 Task: Look for space in Bramhall, United Kingdom from 5th July, 2023 to 15th July, 2023 for 9 adults in price range Rs.15000 to Rs.25000. Place can be entire place with 5 bedrooms having 5 beds and 5 bathrooms. Property type can be house, flat, guest house. Booking option can be shelf check-in. Required host language is English.
Action: Mouse moved to (339, 99)
Screenshot: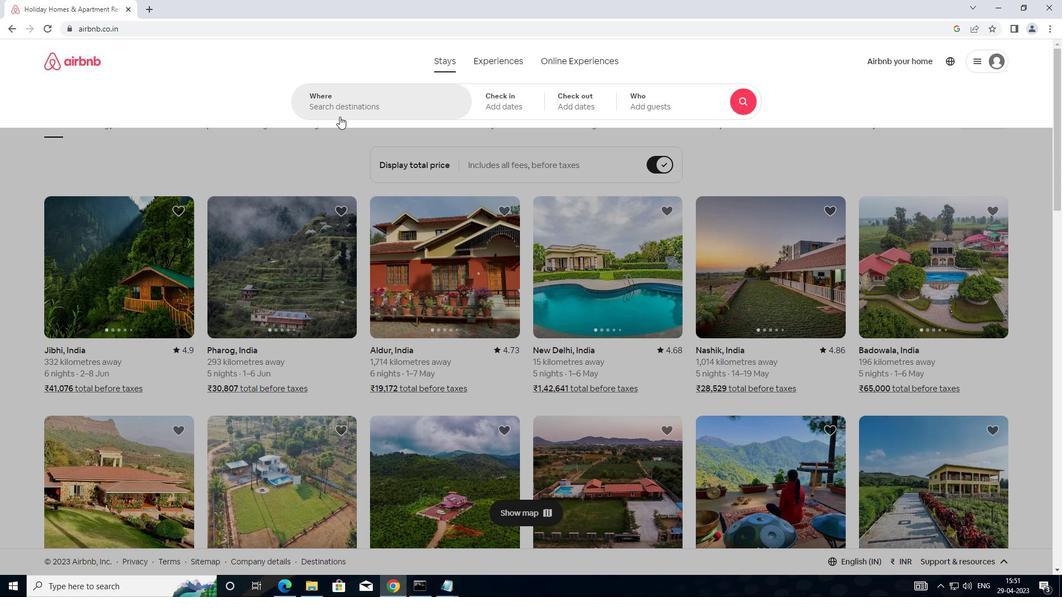 
Action: Mouse pressed left at (339, 99)
Screenshot: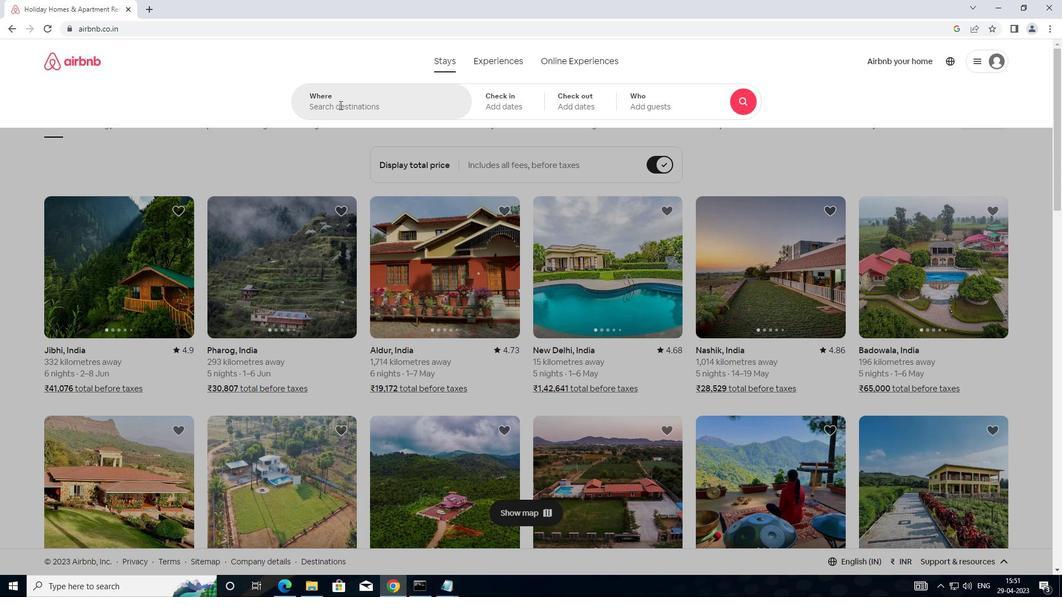 
Action: Mouse moved to (339, 102)
Screenshot: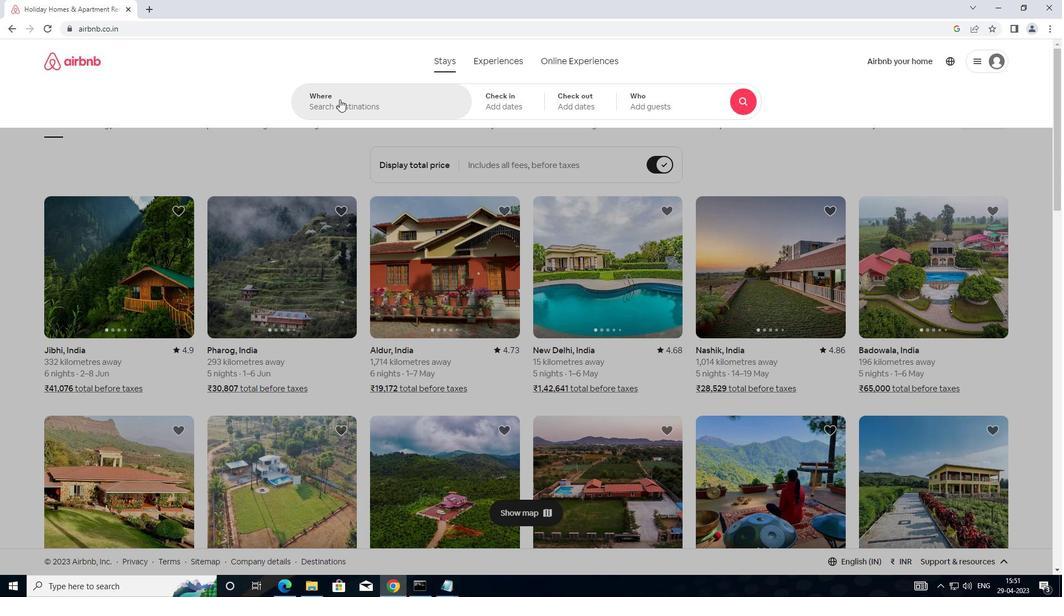 
Action: Mouse pressed left at (339, 102)
Screenshot: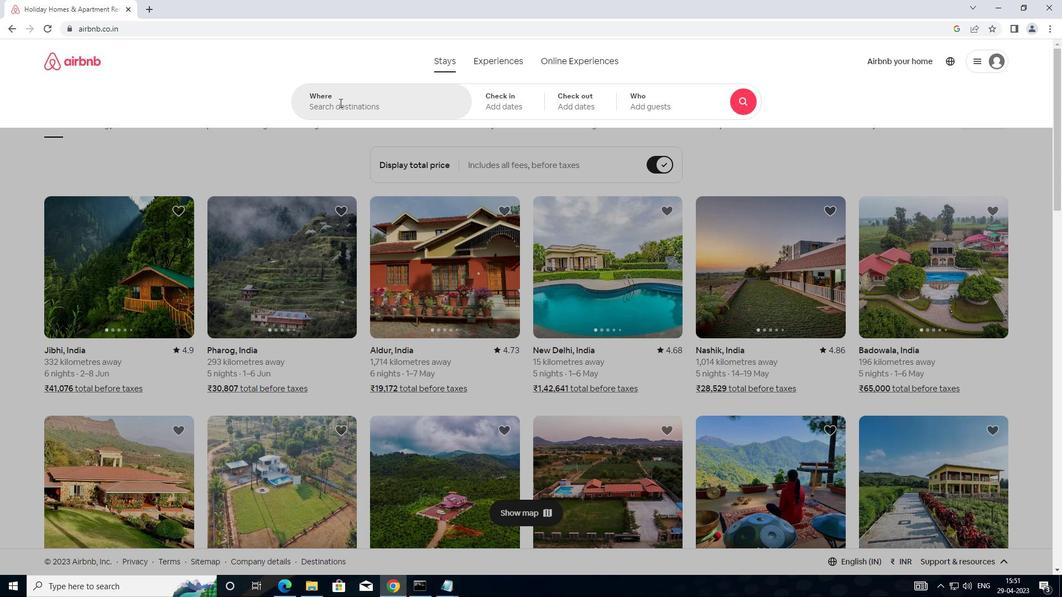 
Action: Key pressed <Key.shift>BRAMHALL,<Key.shift>UNITED<Key.space>KINGDOM
Screenshot: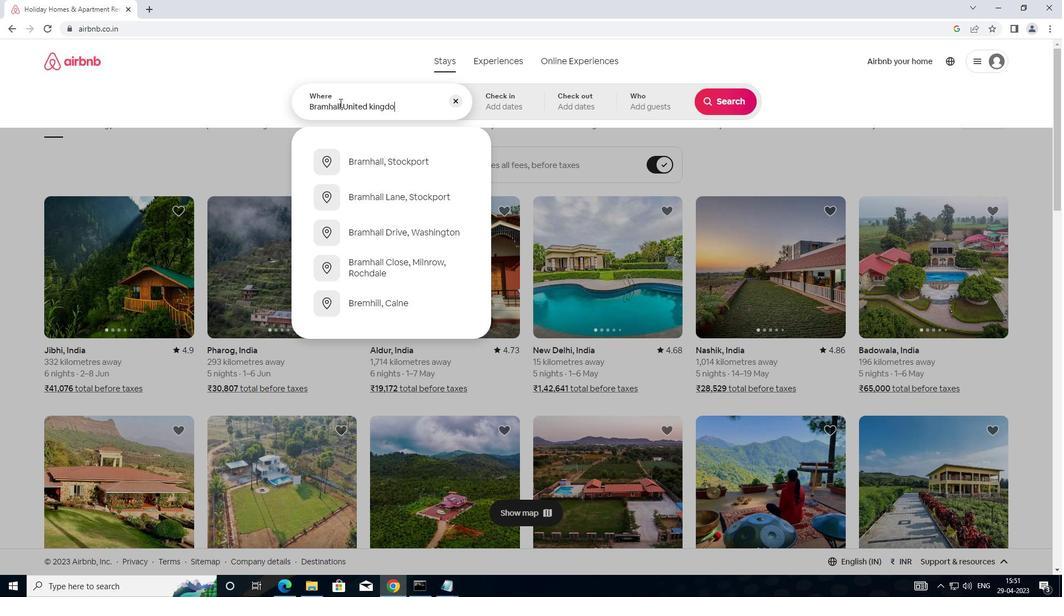 
Action: Mouse moved to (479, 99)
Screenshot: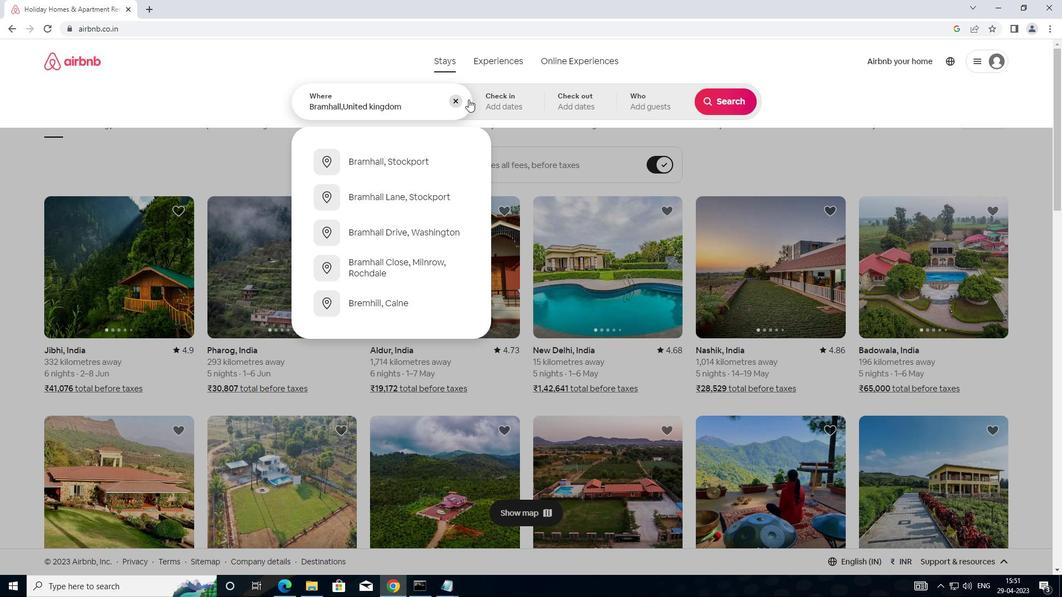 
Action: Mouse pressed left at (479, 99)
Screenshot: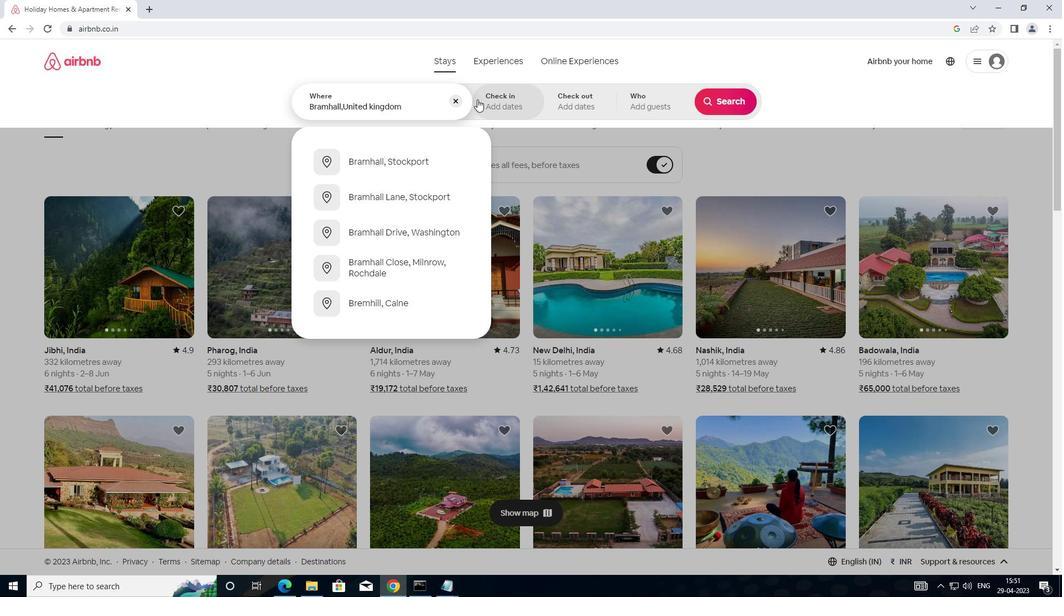 
Action: Mouse moved to (725, 186)
Screenshot: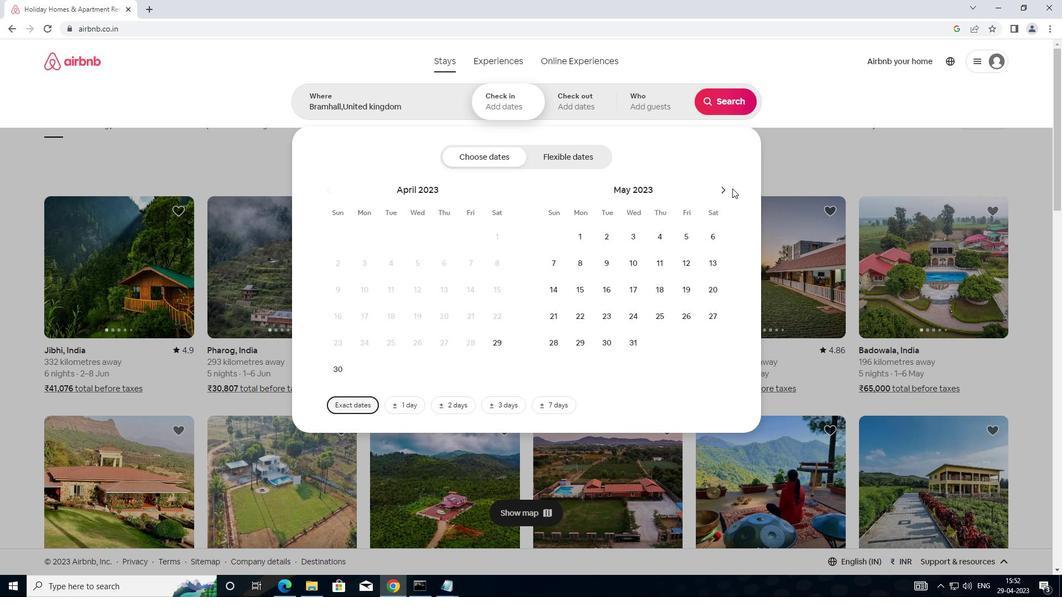 
Action: Mouse pressed left at (725, 186)
Screenshot: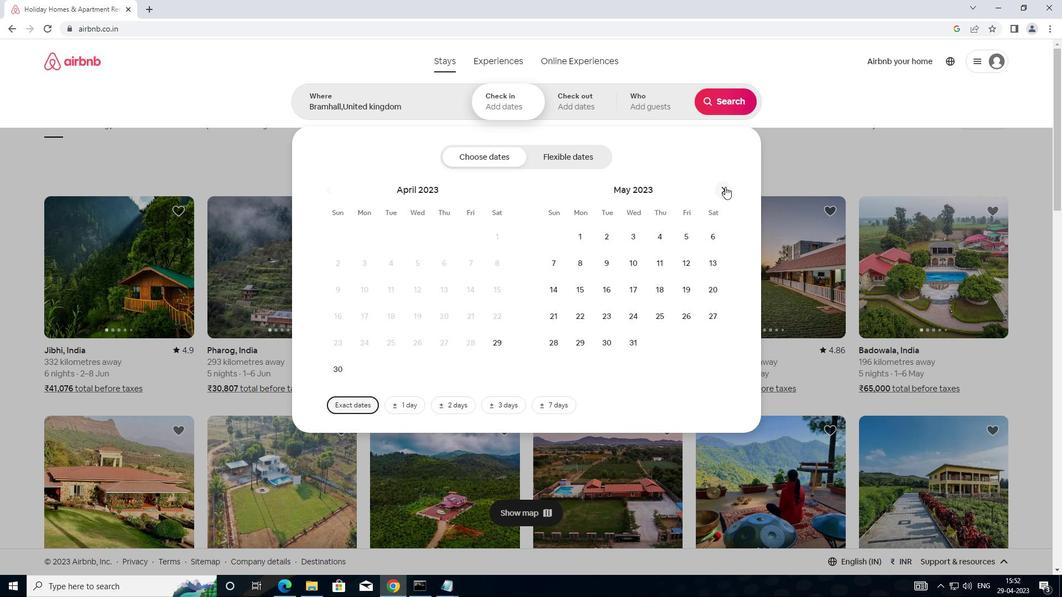 
Action: Mouse pressed left at (725, 186)
Screenshot: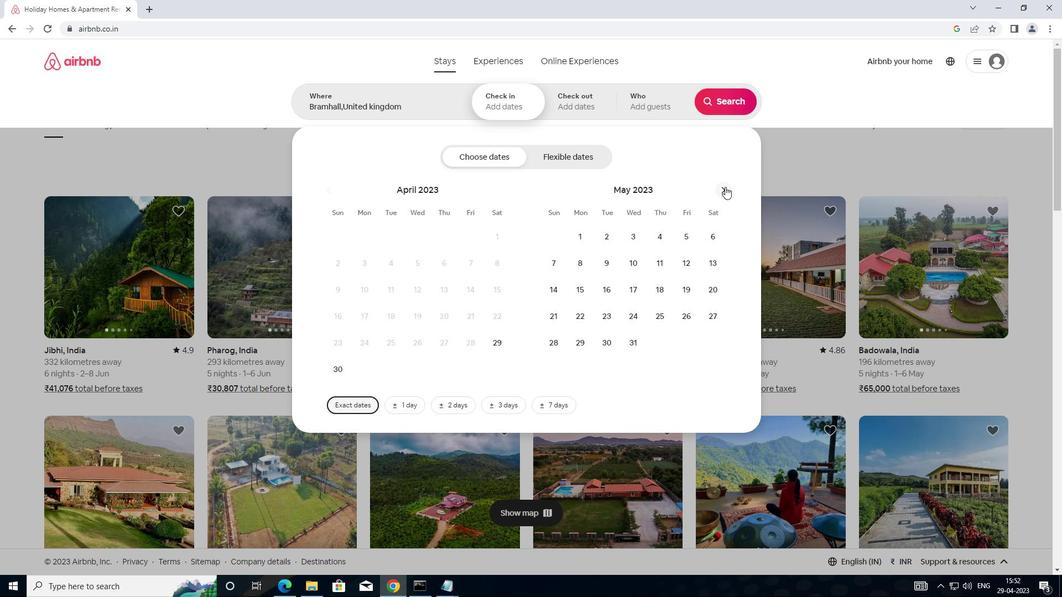 
Action: Mouse moved to (631, 256)
Screenshot: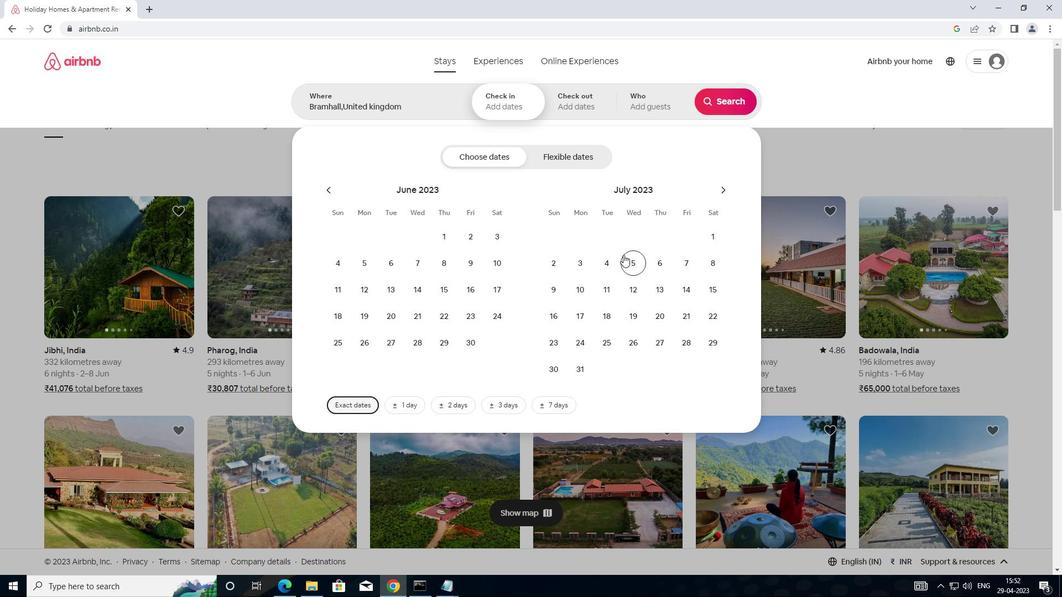 
Action: Mouse pressed left at (631, 256)
Screenshot: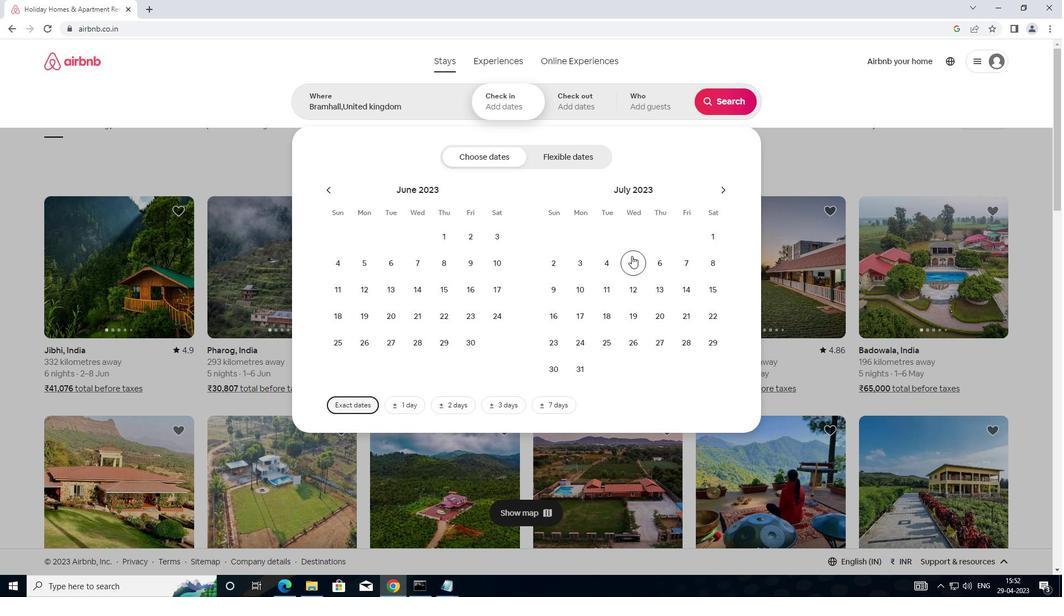 
Action: Mouse moved to (584, 319)
Screenshot: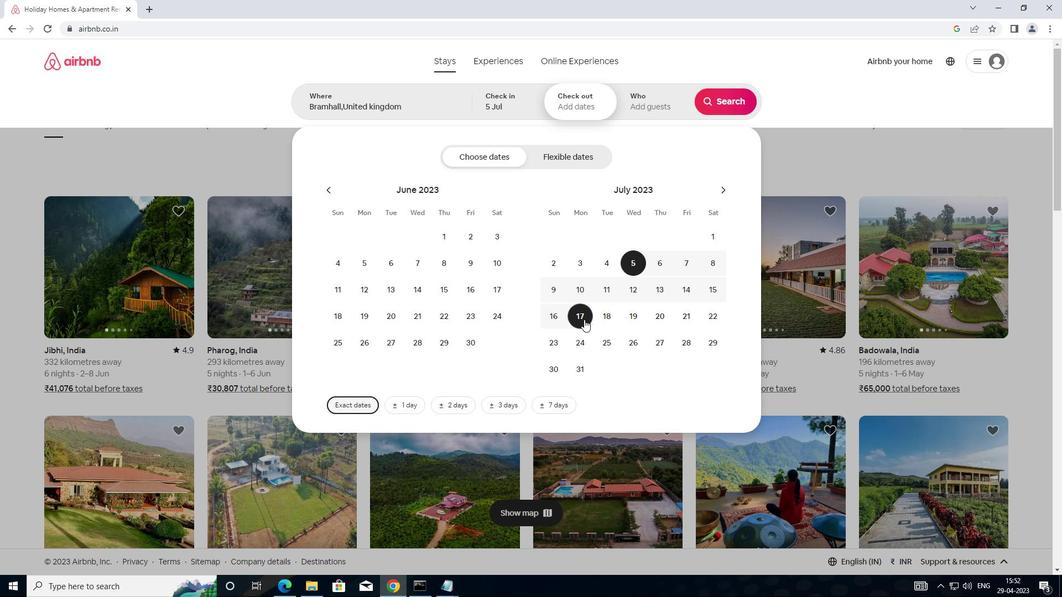
Action: Mouse pressed left at (584, 319)
Screenshot: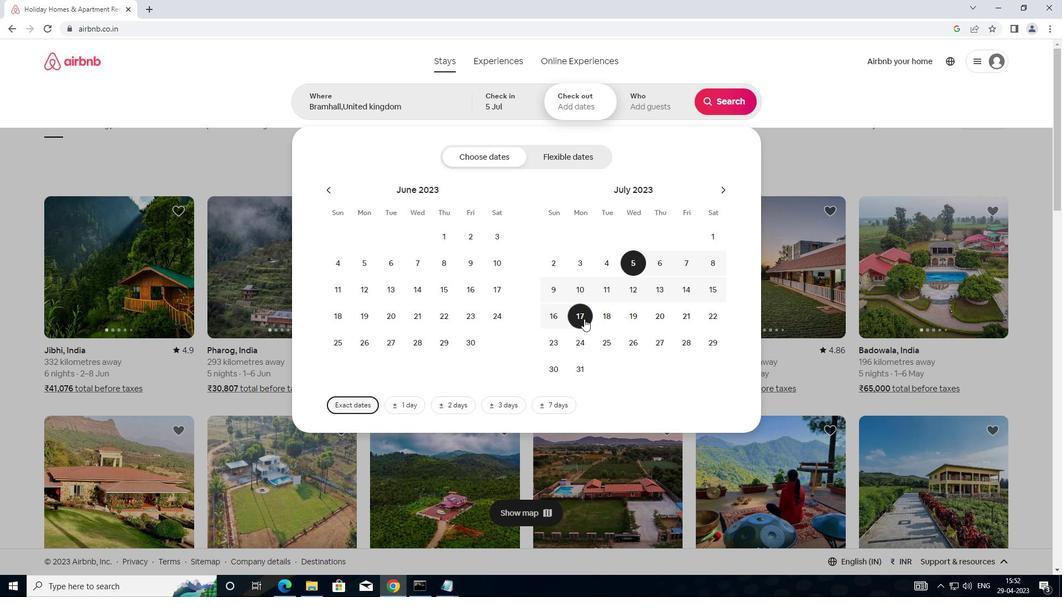 
Action: Mouse moved to (718, 285)
Screenshot: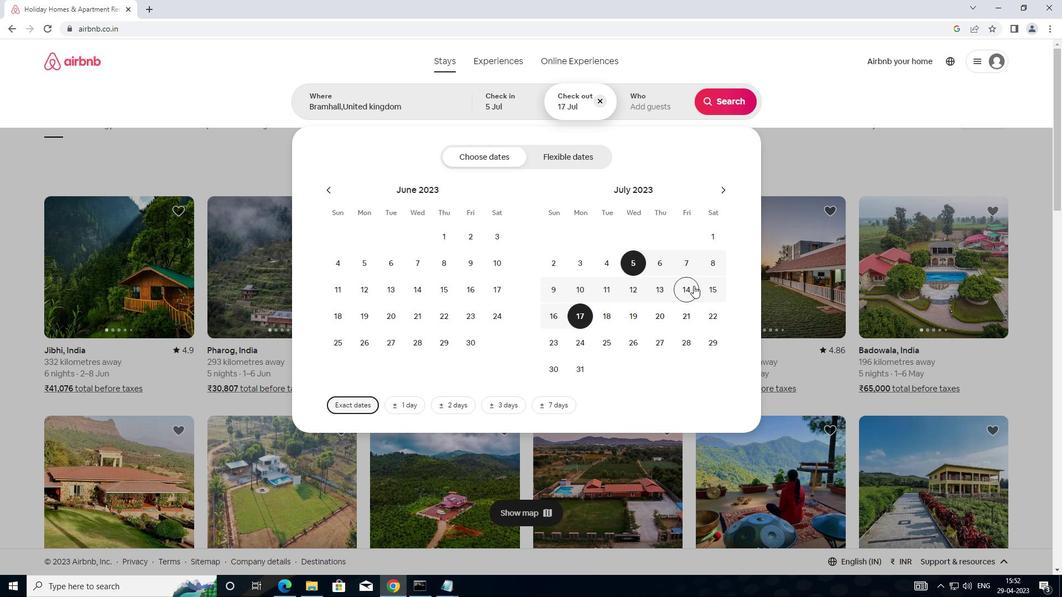 
Action: Mouse pressed left at (718, 285)
Screenshot: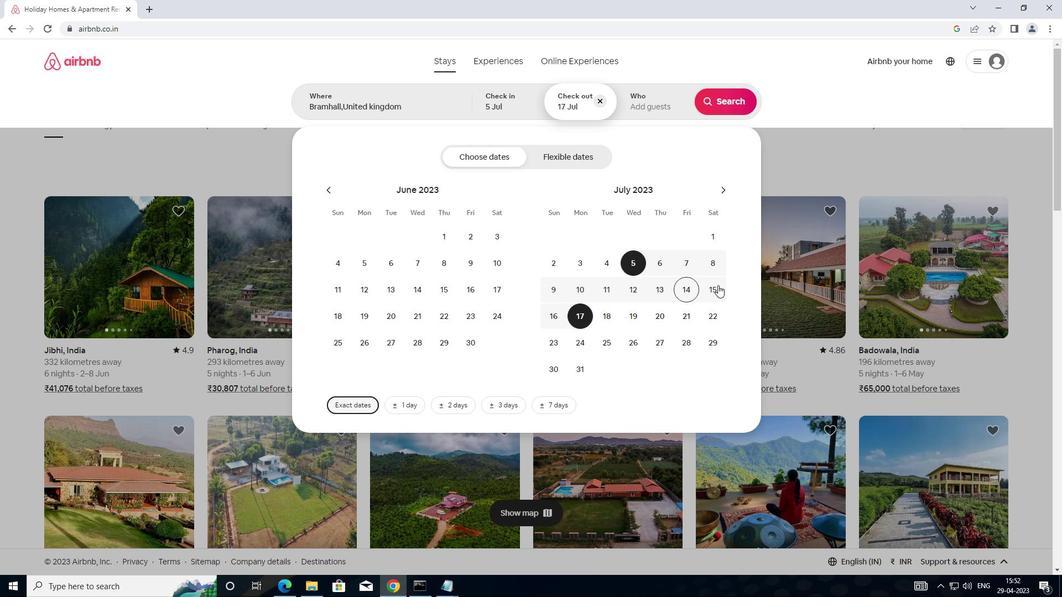
Action: Mouse moved to (659, 106)
Screenshot: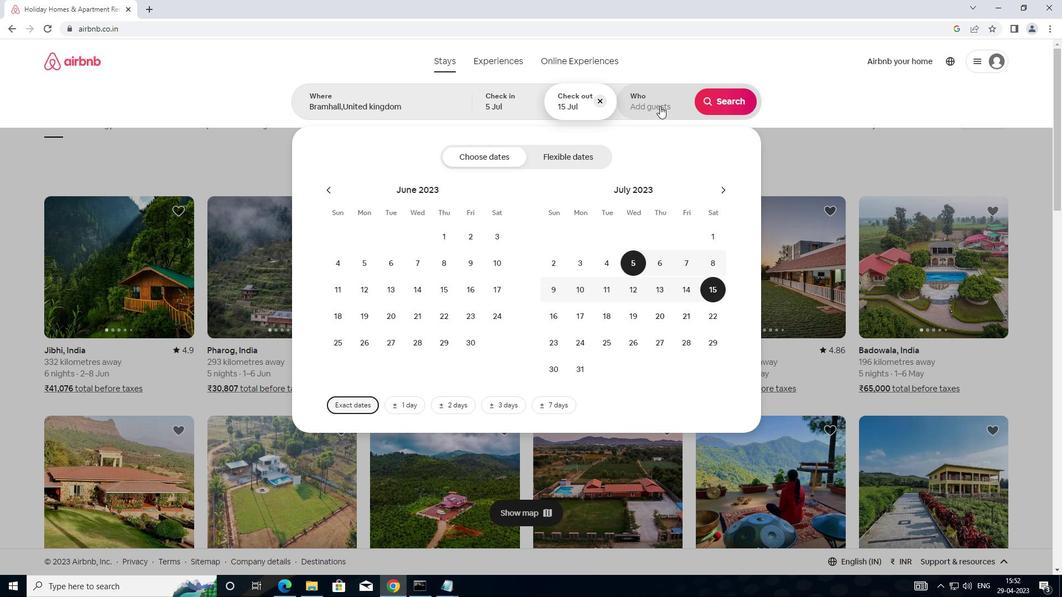 
Action: Mouse pressed left at (659, 106)
Screenshot: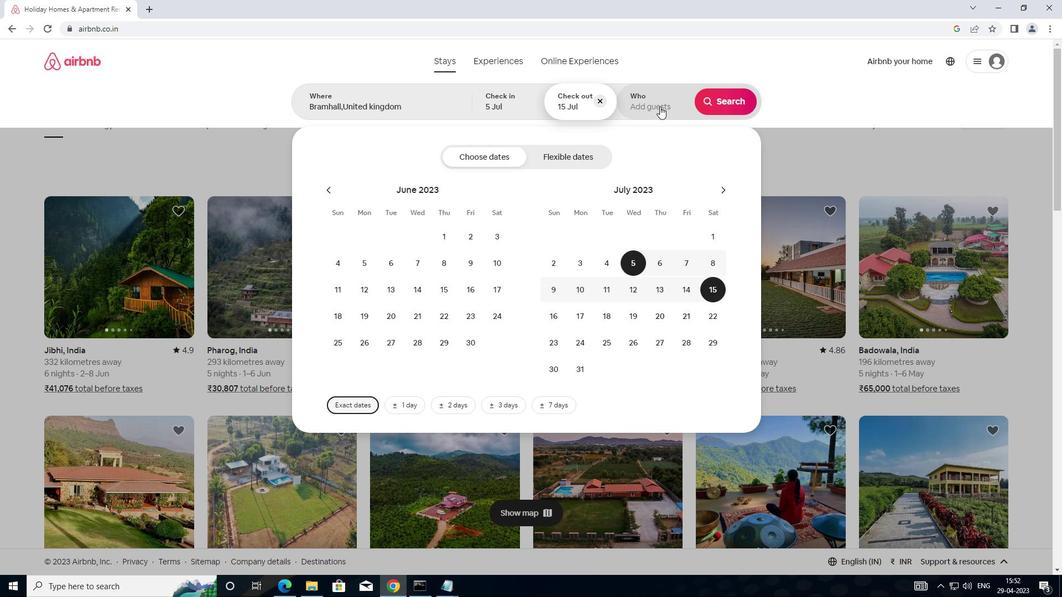 
Action: Mouse moved to (724, 163)
Screenshot: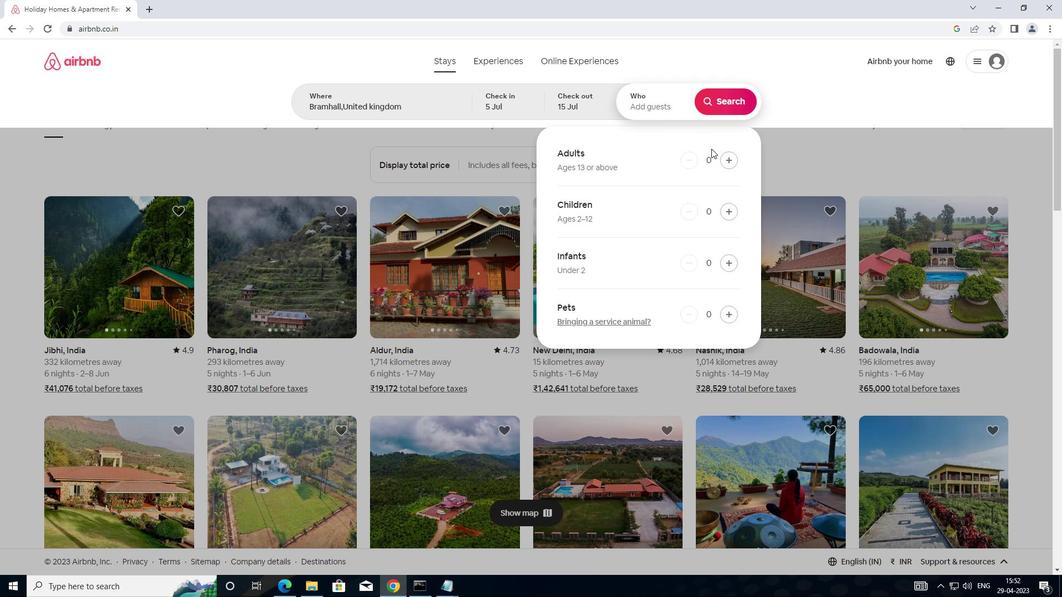 
Action: Mouse pressed left at (724, 163)
Screenshot: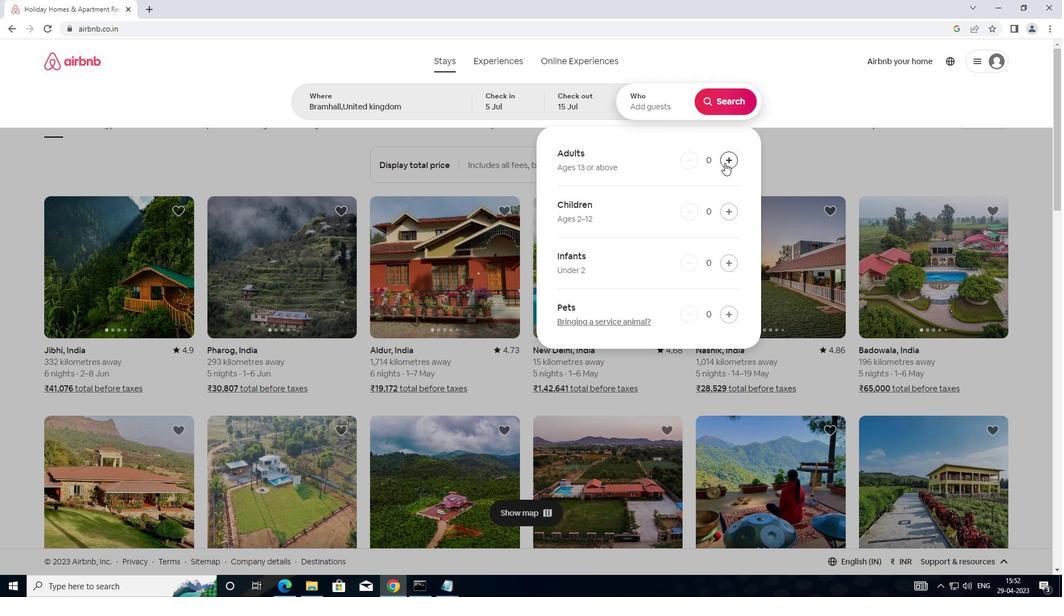 
Action: Mouse pressed left at (724, 163)
Screenshot: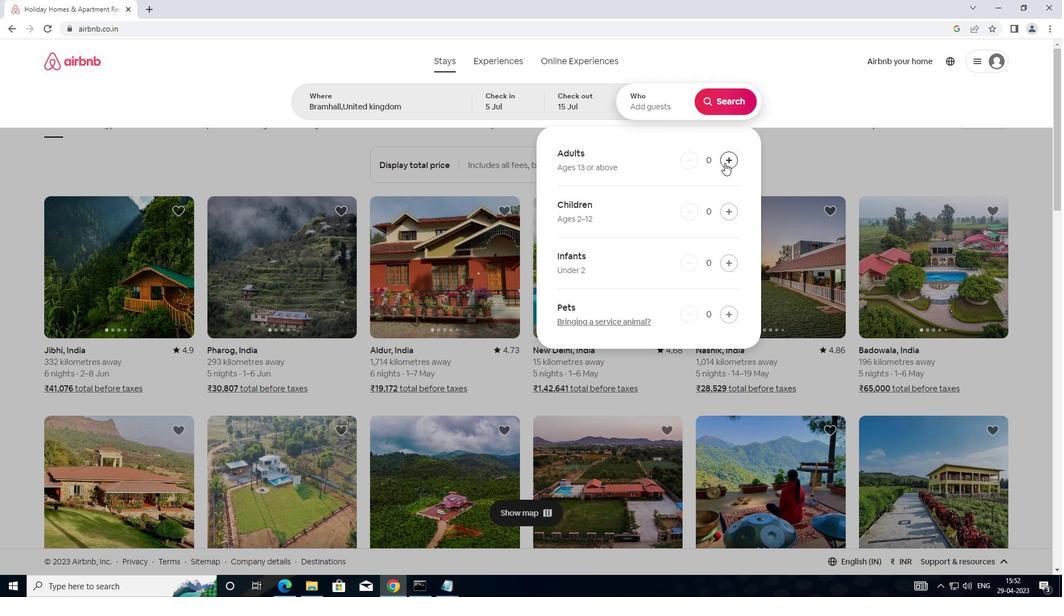 
Action: Mouse pressed left at (724, 163)
Screenshot: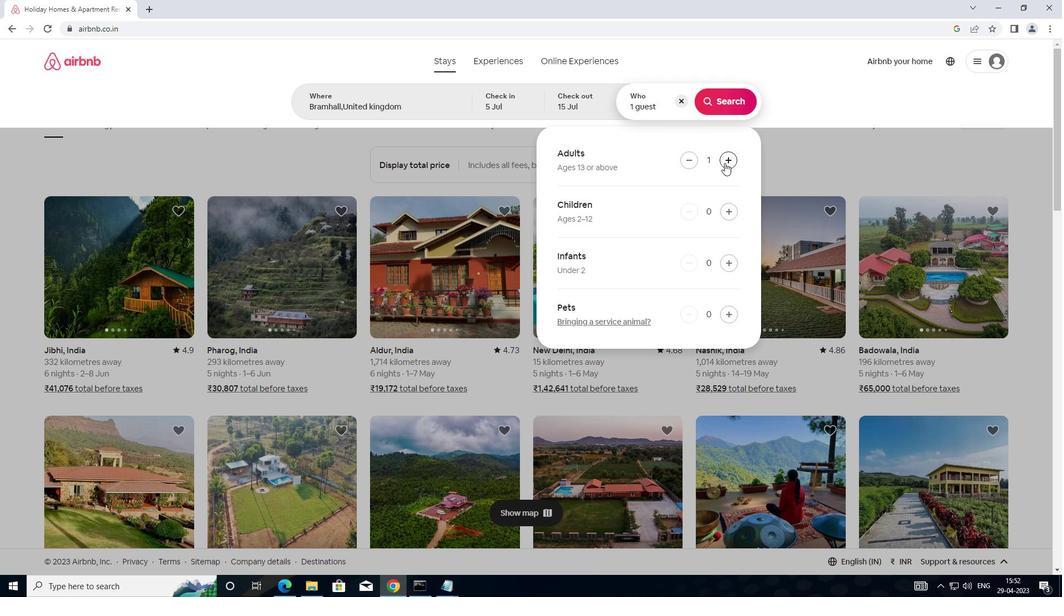 
Action: Mouse moved to (724, 163)
Screenshot: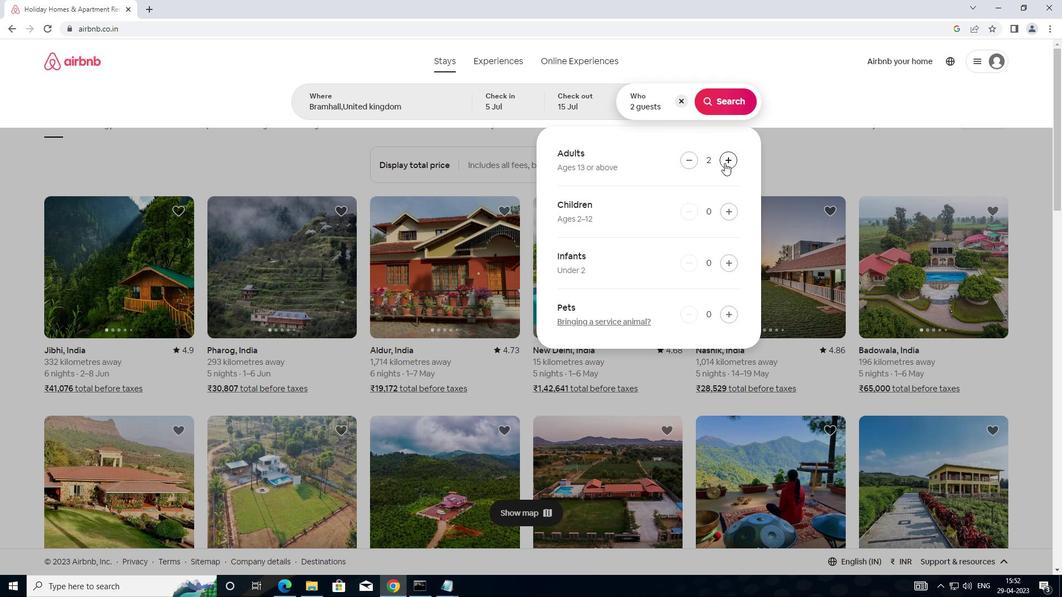 
Action: Mouse pressed left at (724, 163)
Screenshot: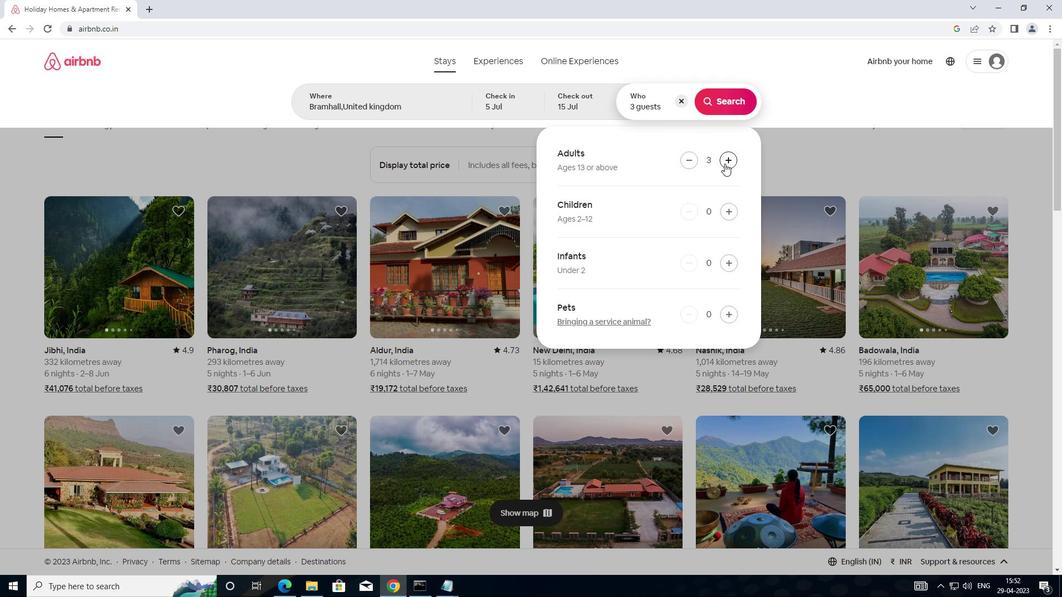
Action: Mouse moved to (726, 163)
Screenshot: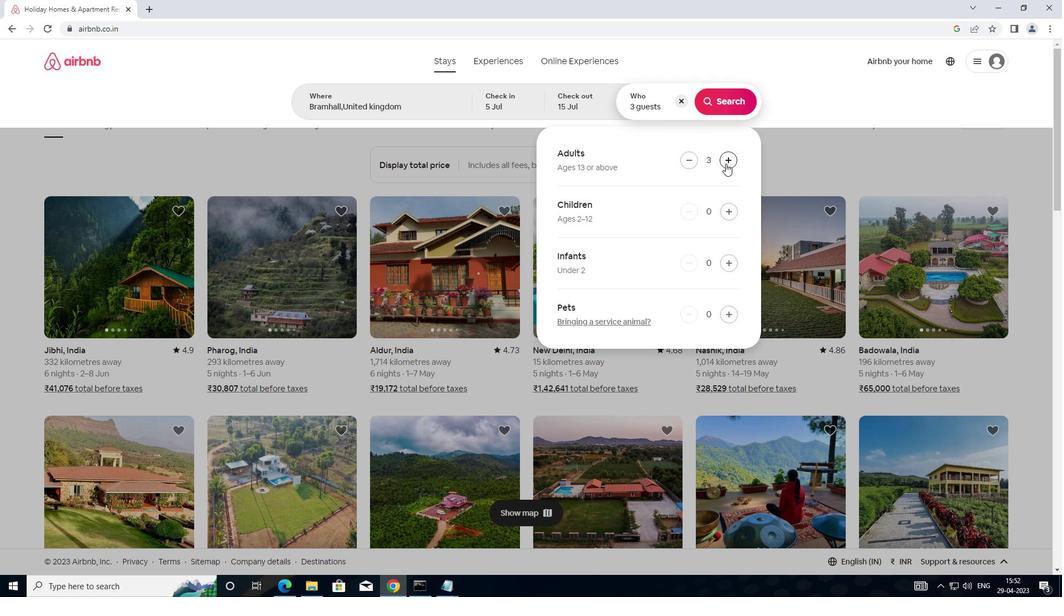 
Action: Mouse pressed left at (726, 163)
Screenshot: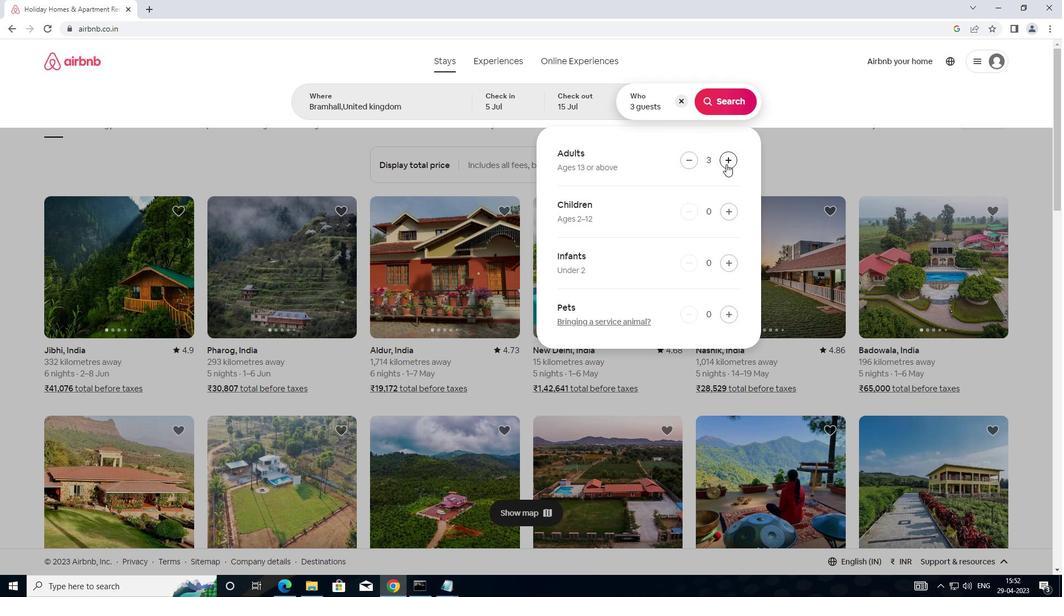 
Action: Mouse moved to (726, 162)
Screenshot: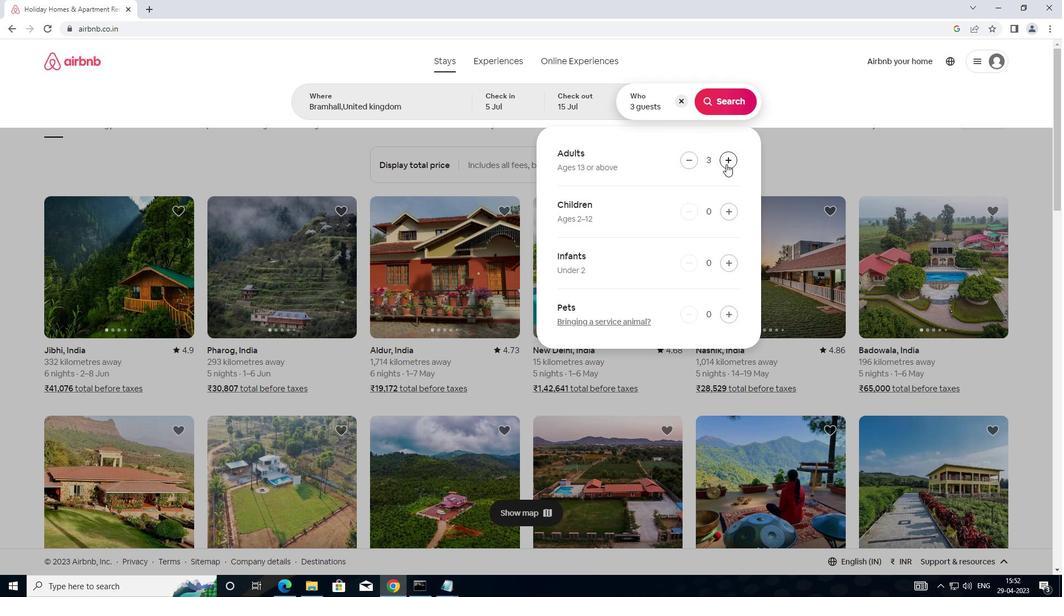 
Action: Mouse pressed left at (726, 162)
Screenshot: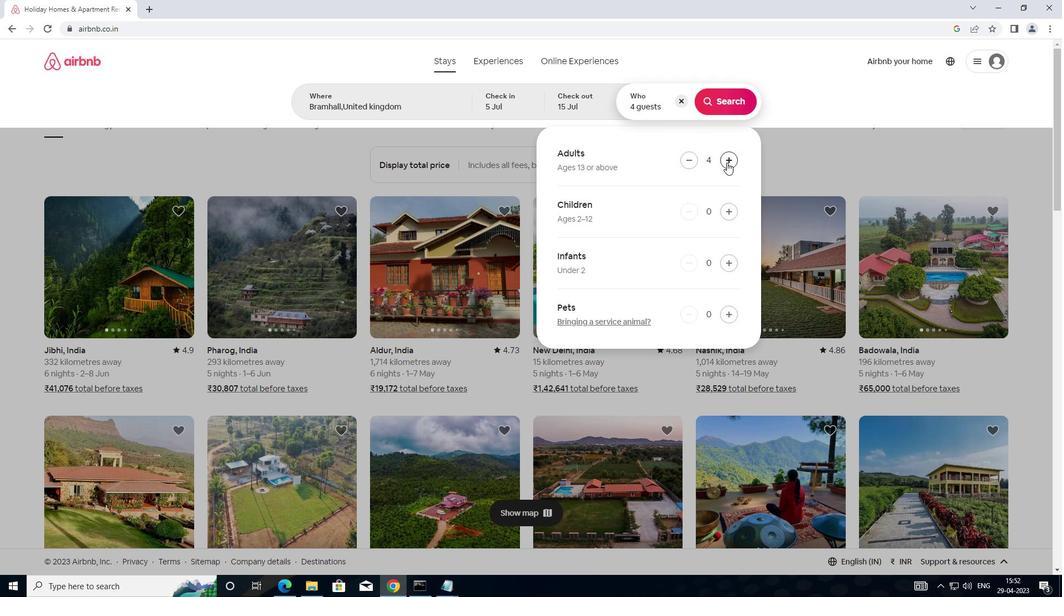 
Action: Mouse pressed left at (726, 162)
Screenshot: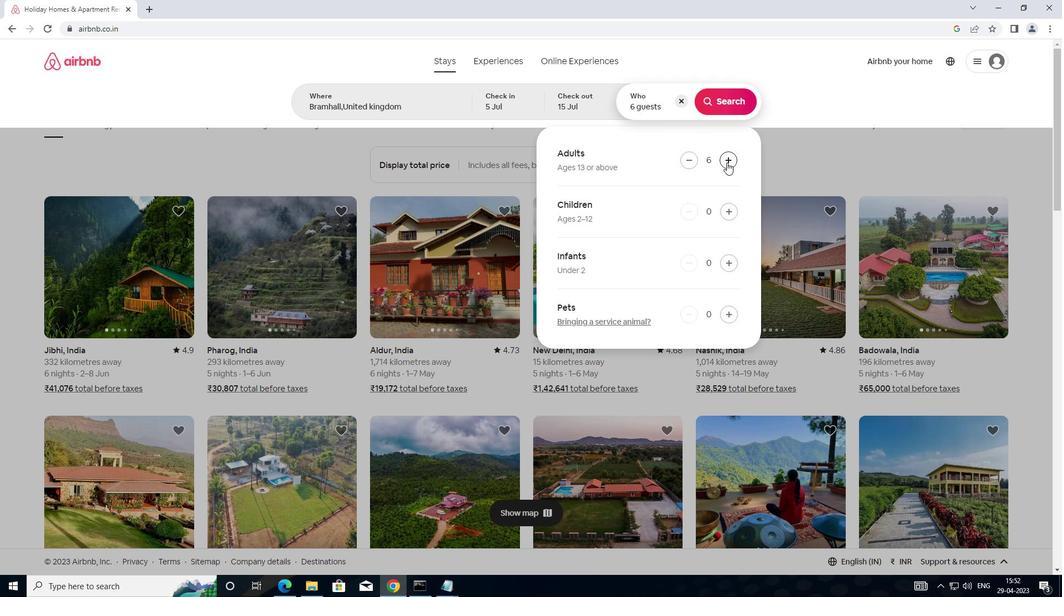 
Action: Mouse pressed left at (726, 162)
Screenshot: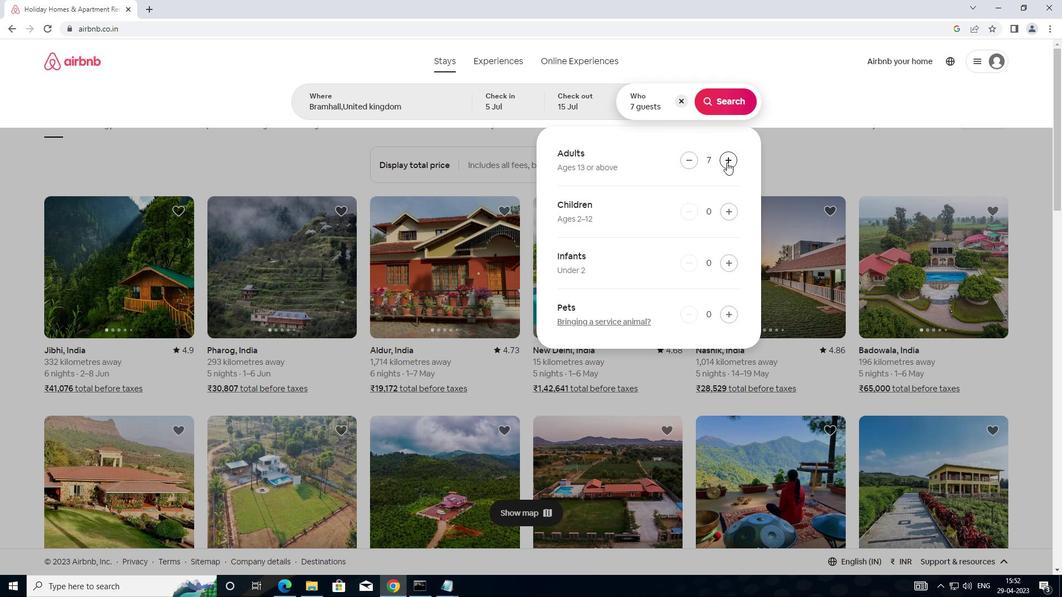 
Action: Mouse pressed left at (726, 162)
Screenshot: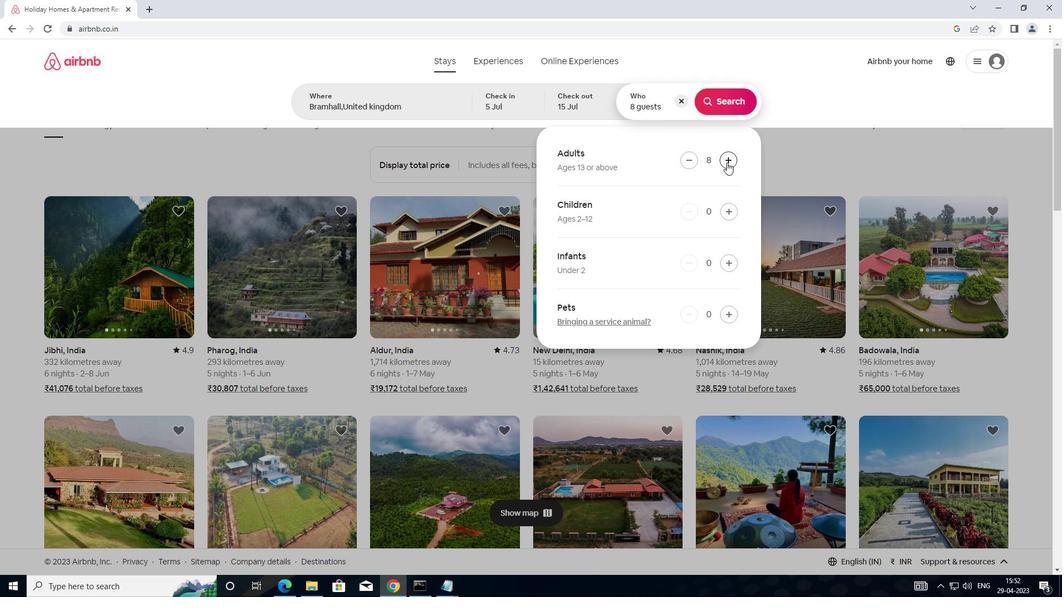 
Action: Mouse moved to (714, 103)
Screenshot: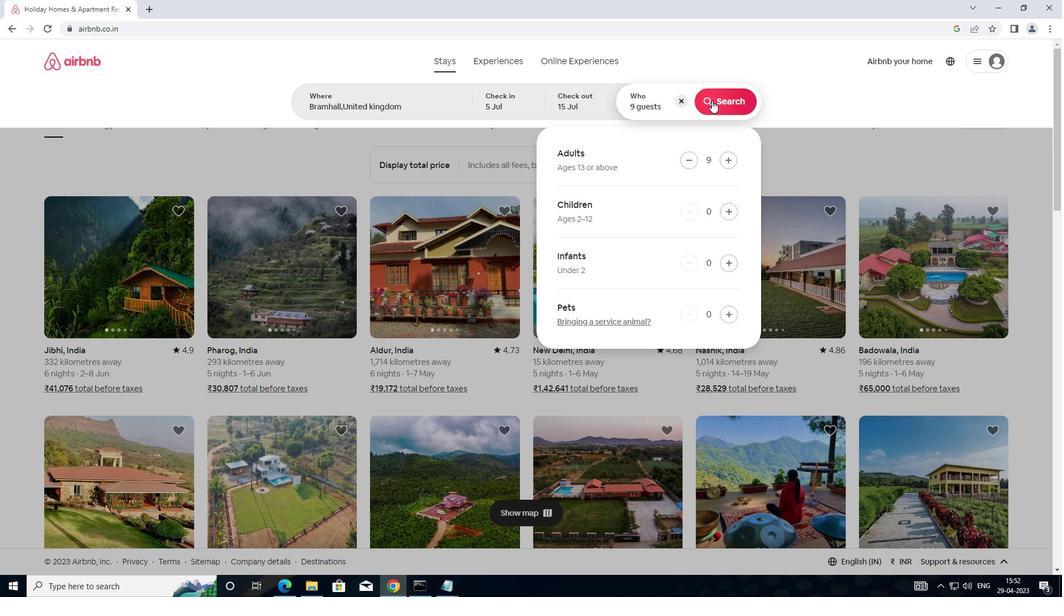 
Action: Mouse pressed left at (714, 103)
Screenshot: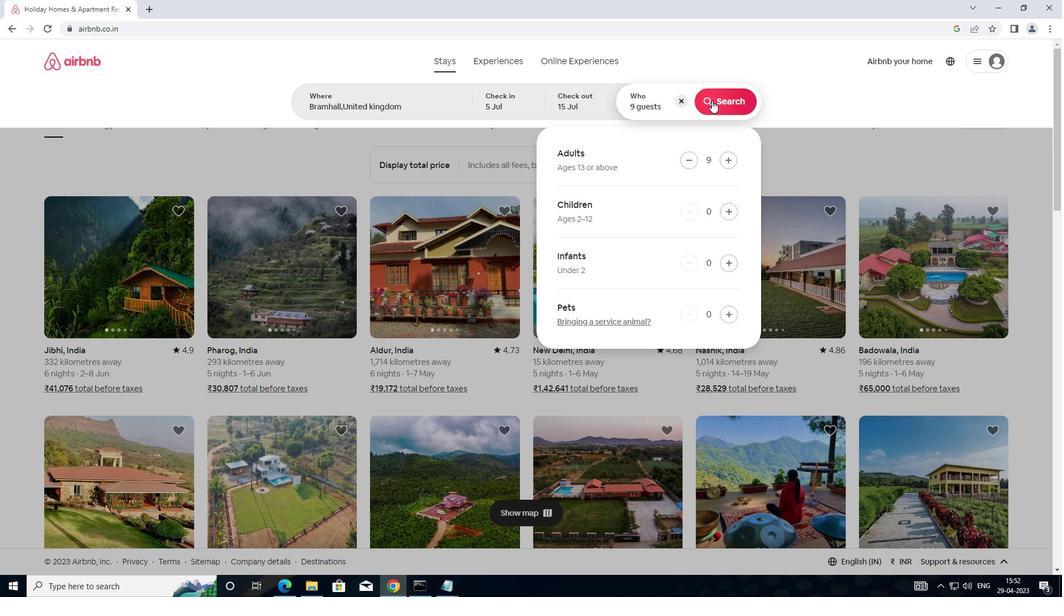 
Action: Mouse moved to (992, 101)
Screenshot: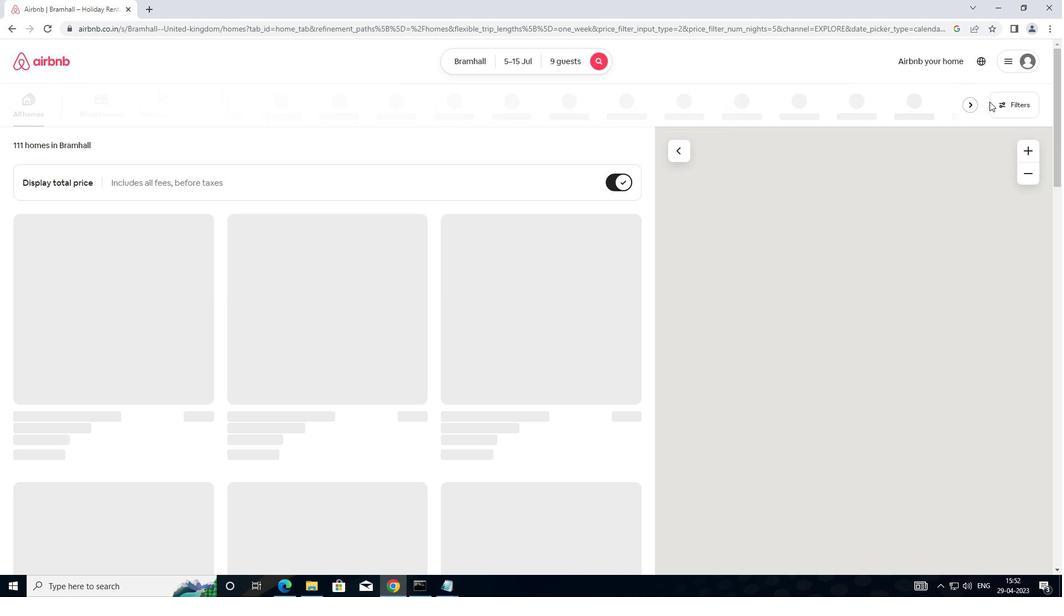 
Action: Mouse pressed left at (992, 101)
Screenshot: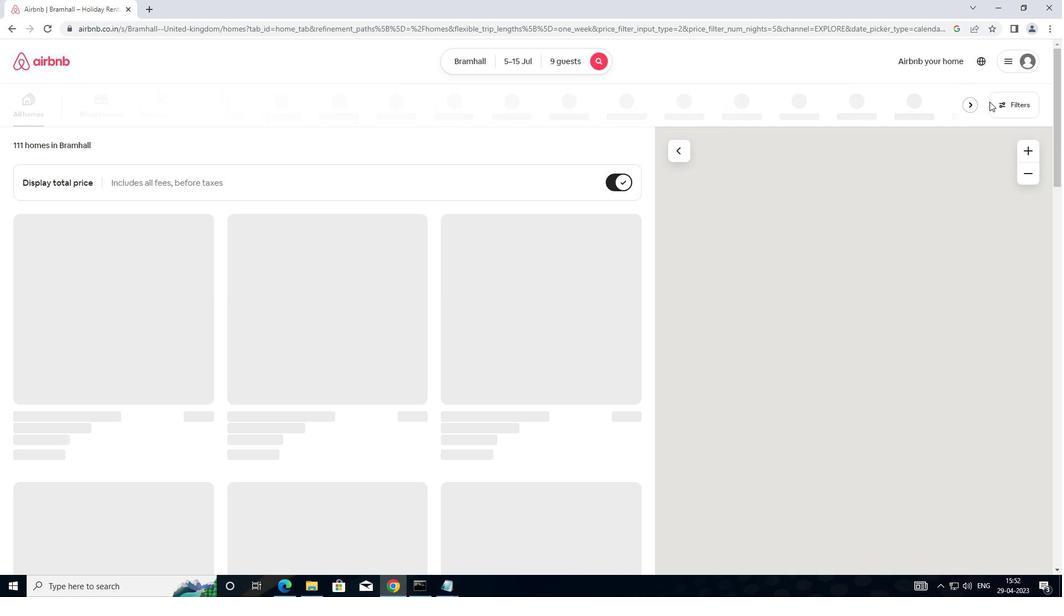 
Action: Mouse moved to (429, 240)
Screenshot: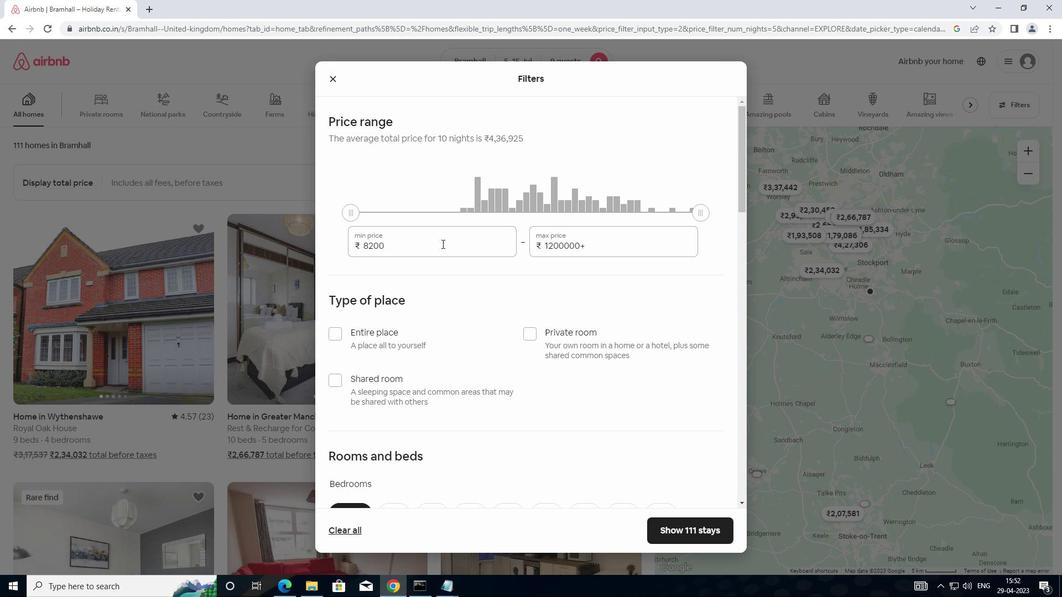 
Action: Mouse pressed left at (429, 240)
Screenshot: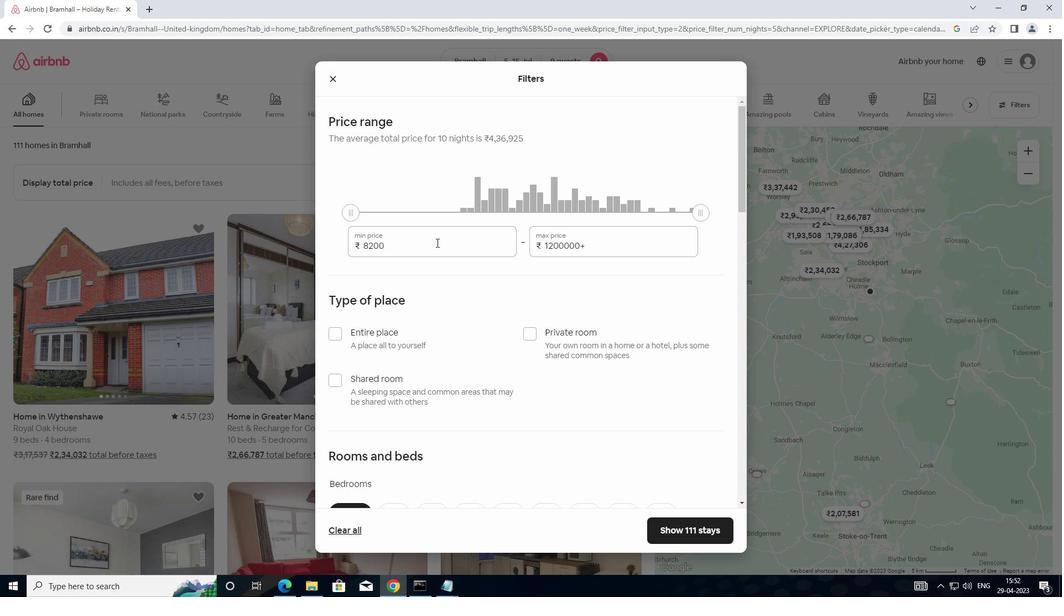
Action: Mouse moved to (392, 243)
Screenshot: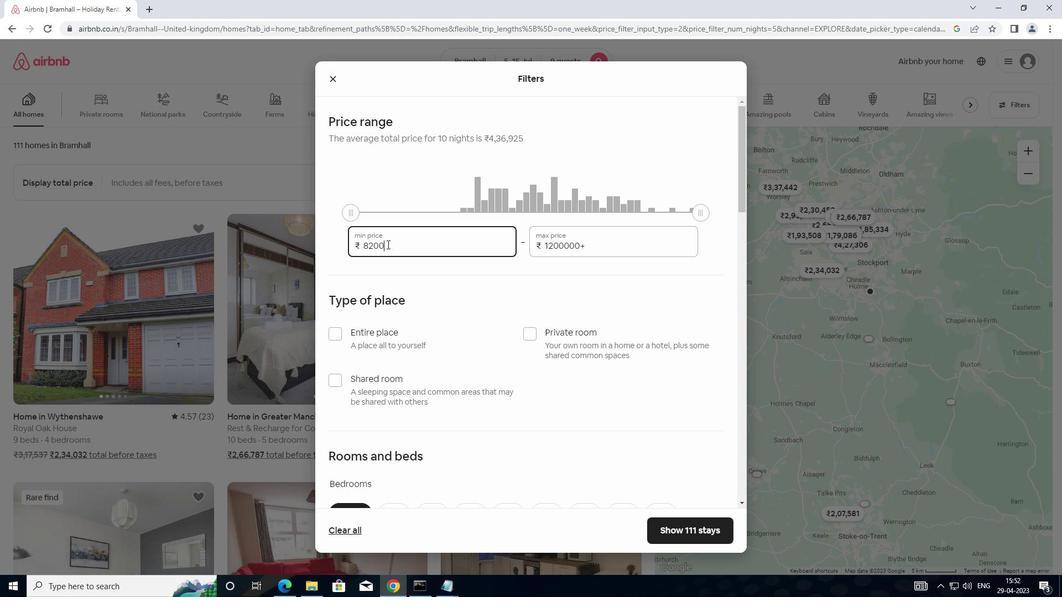 
Action: Mouse pressed left at (392, 243)
Screenshot: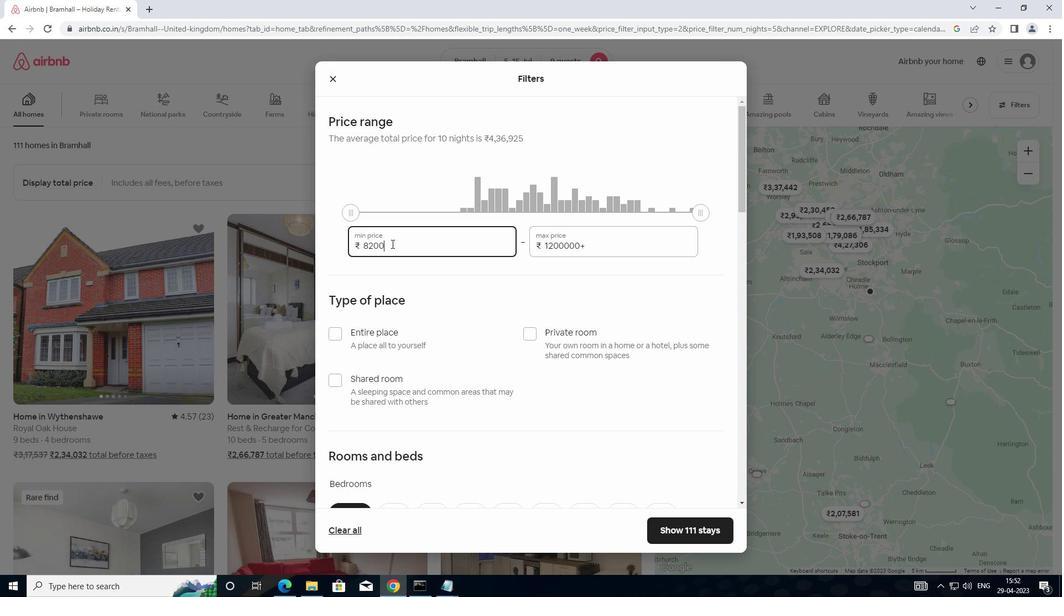 
Action: Mouse moved to (355, 245)
Screenshot: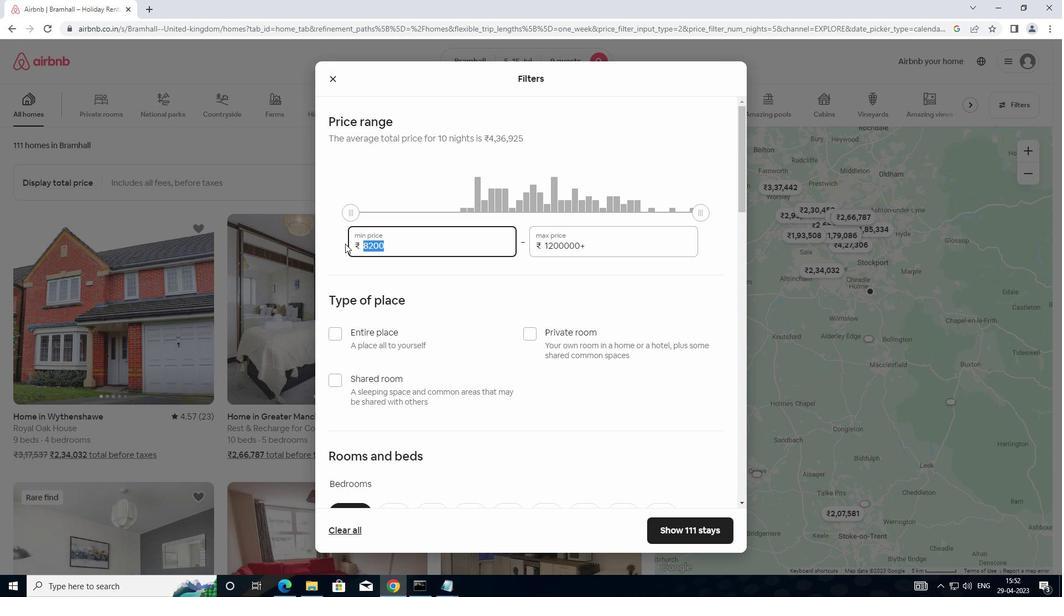 
Action: Key pressed 15000
Screenshot: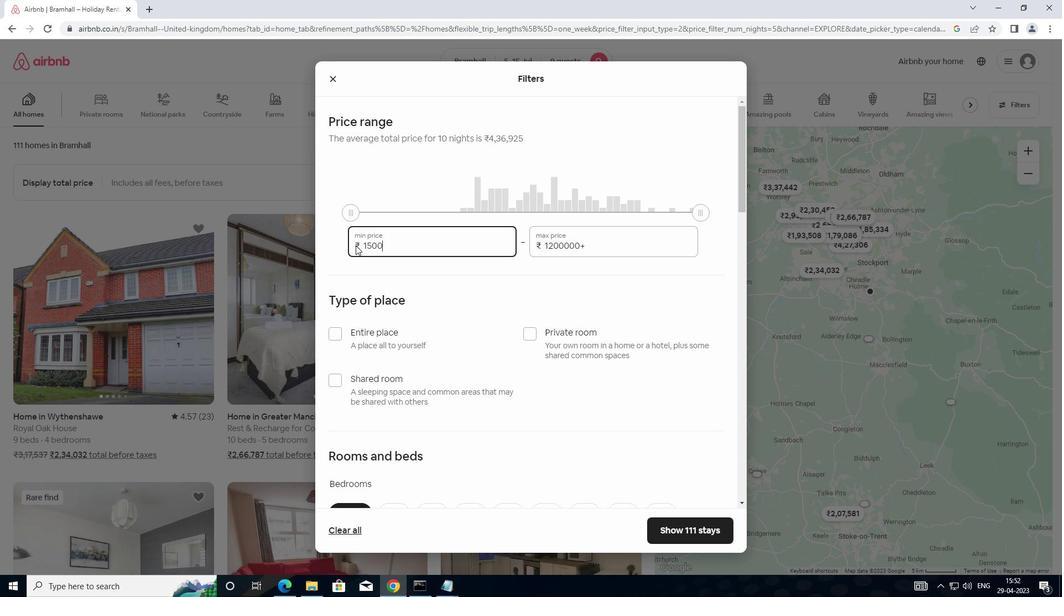 
Action: Mouse moved to (601, 250)
Screenshot: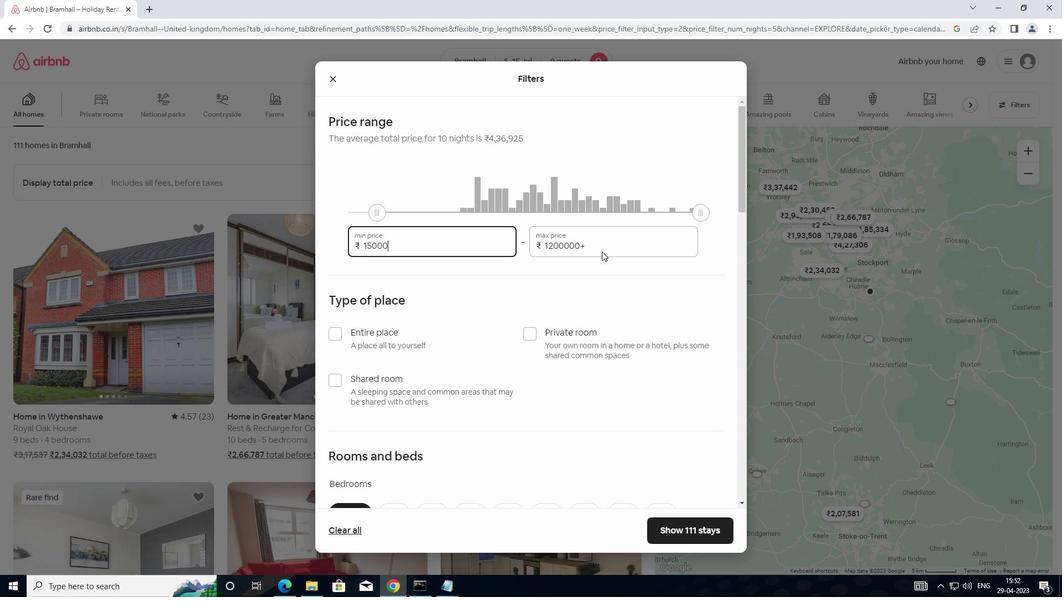 
Action: Mouse pressed left at (601, 250)
Screenshot: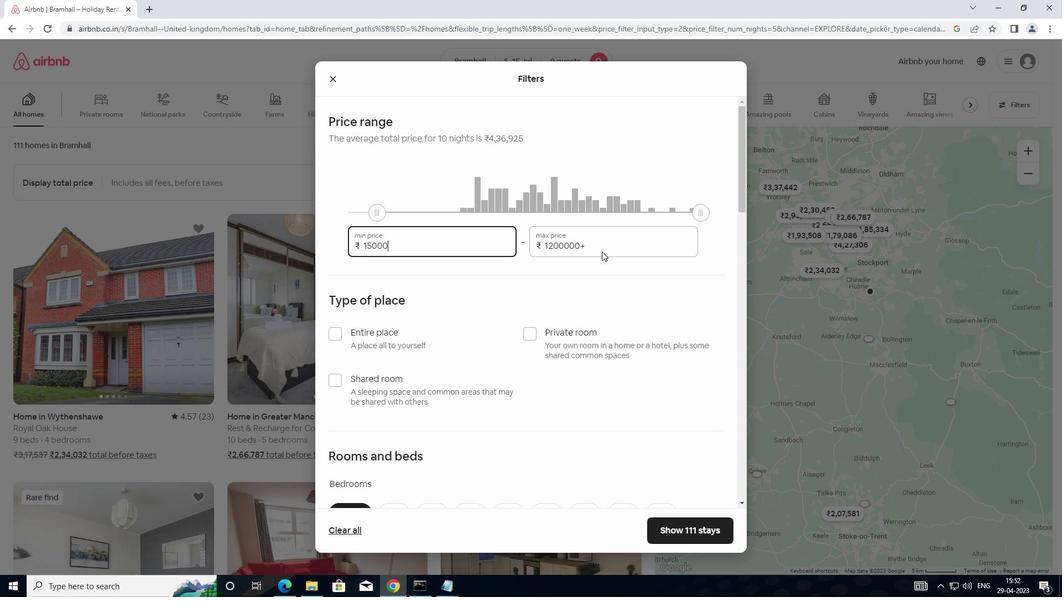 
Action: Mouse moved to (512, 248)
Screenshot: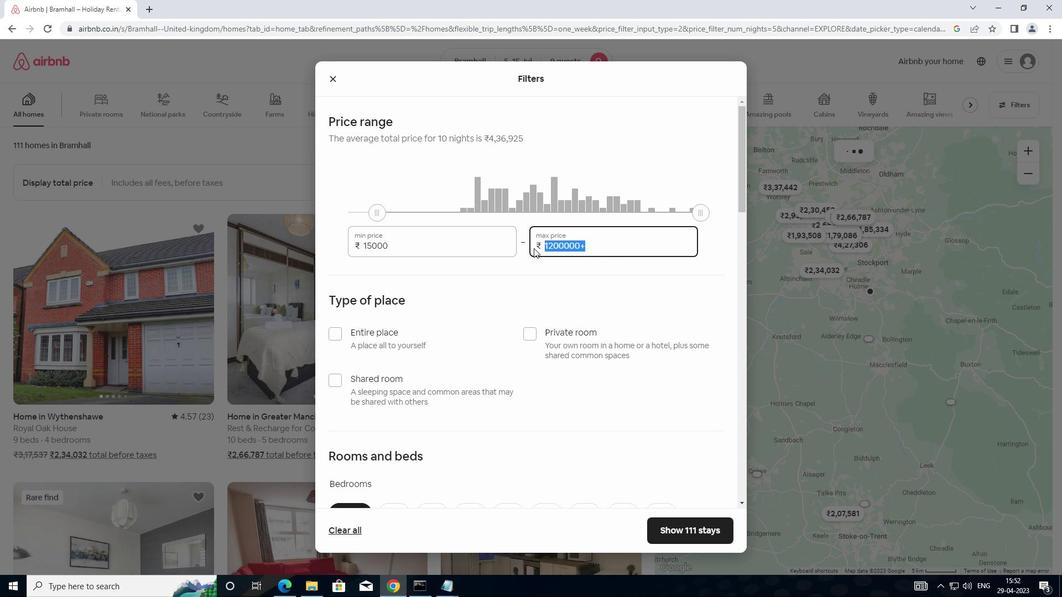 
Action: Key pressed 25000
Screenshot: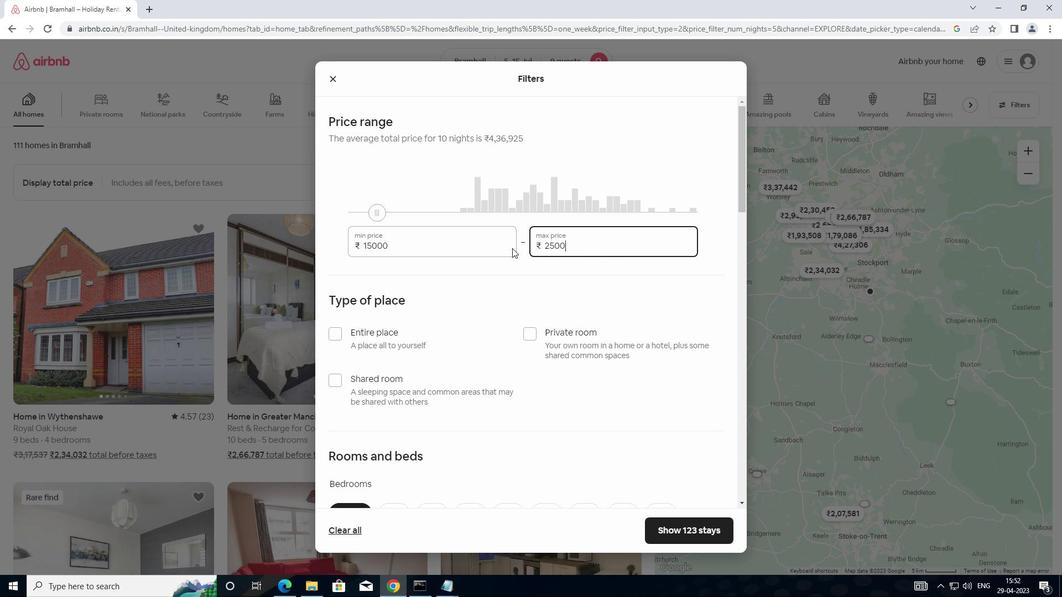 
Action: Mouse moved to (341, 331)
Screenshot: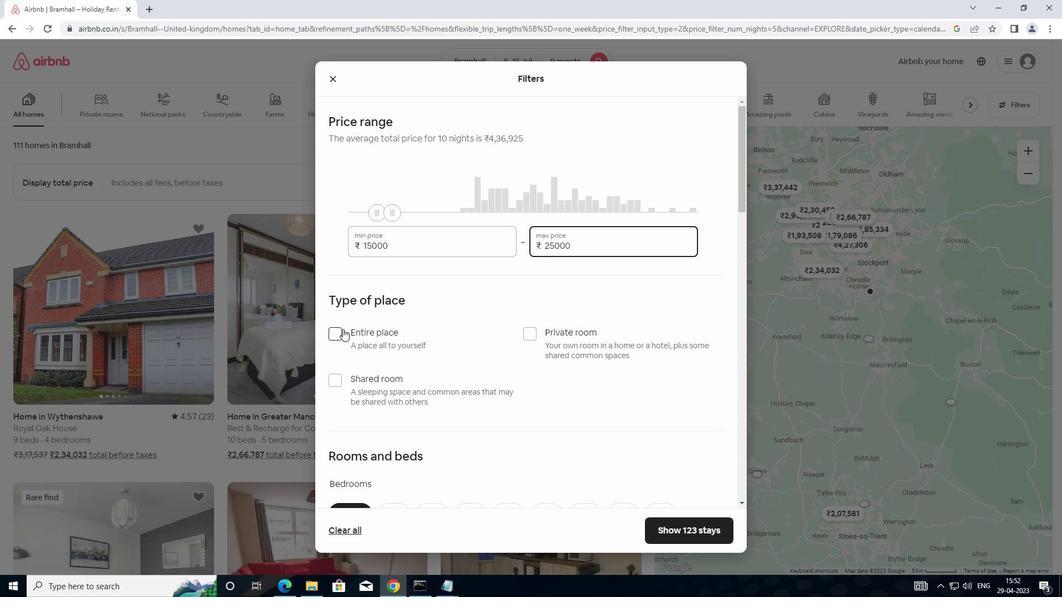 
Action: Mouse pressed left at (341, 331)
Screenshot: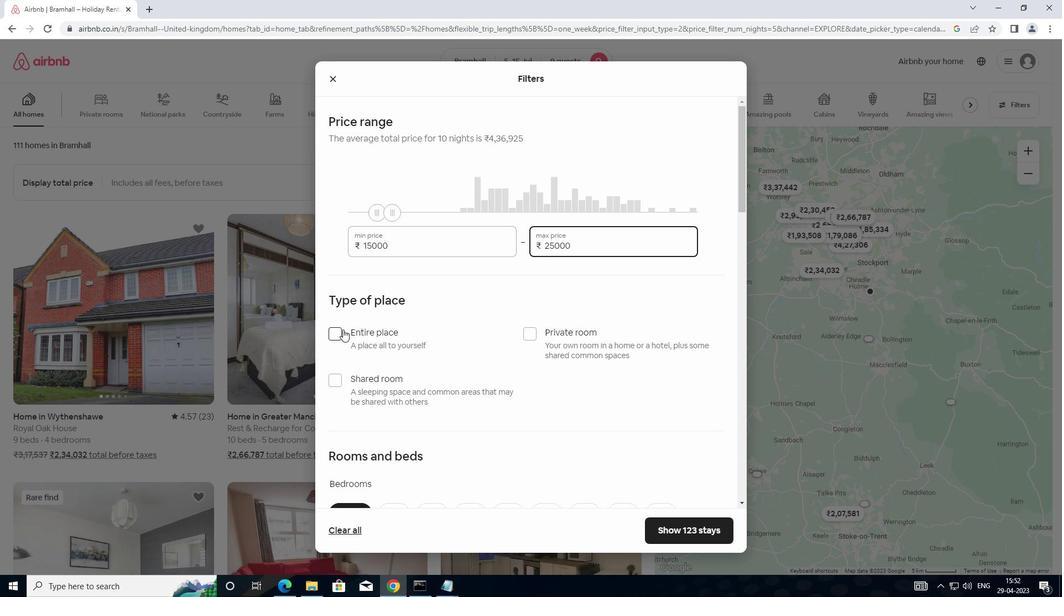 
Action: Mouse moved to (375, 330)
Screenshot: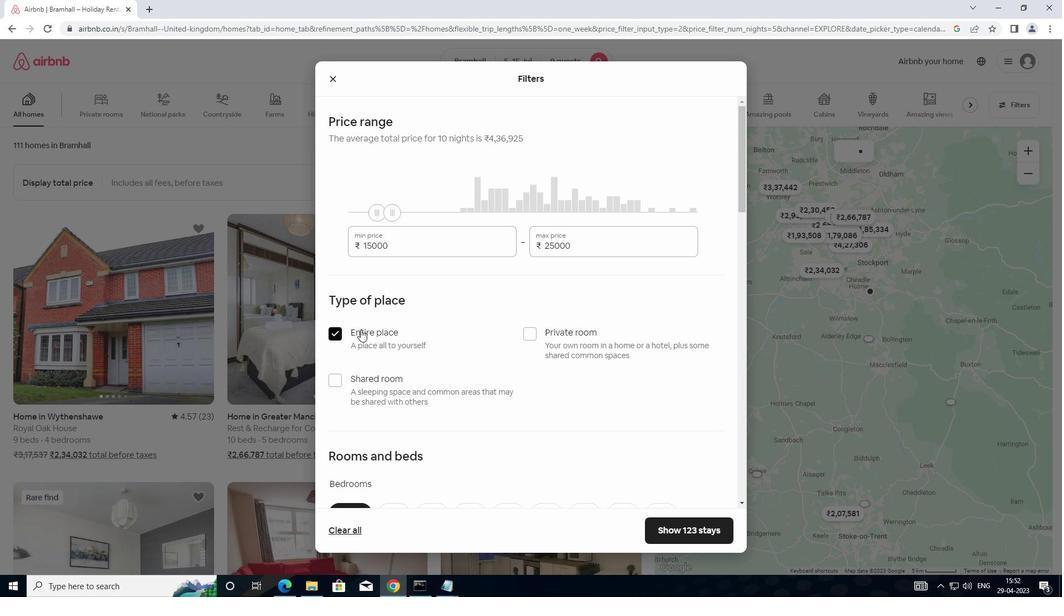 
Action: Mouse scrolled (375, 329) with delta (0, 0)
Screenshot: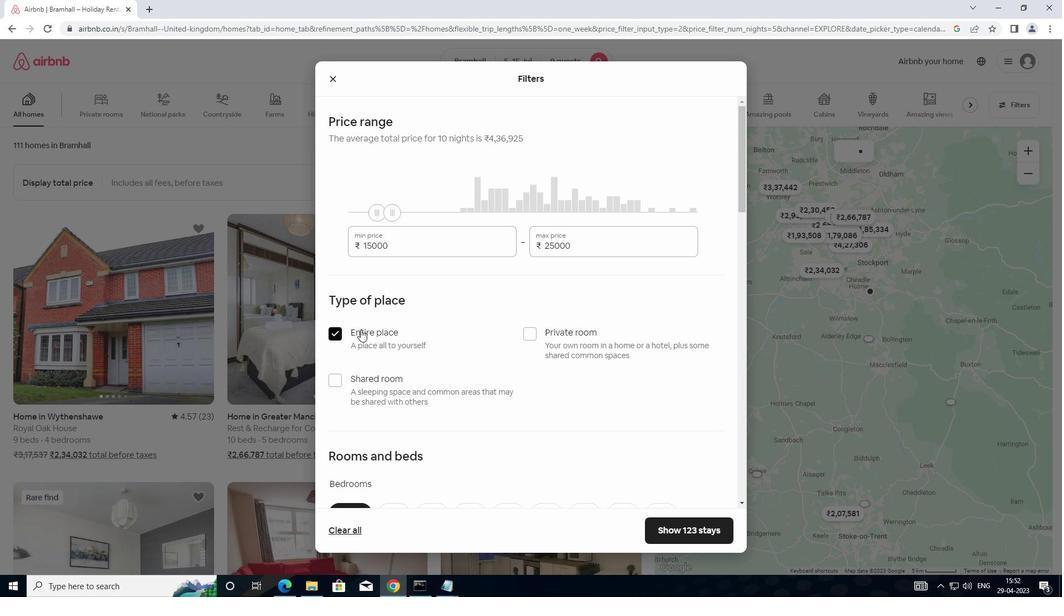 
Action: Mouse moved to (382, 332)
Screenshot: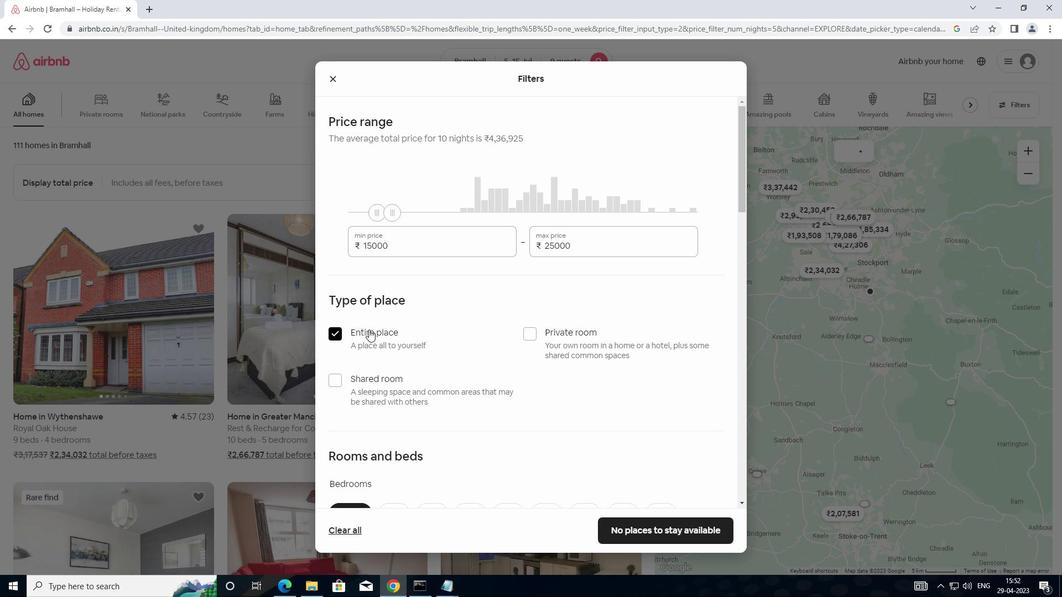 
Action: Mouse scrolled (382, 331) with delta (0, 0)
Screenshot: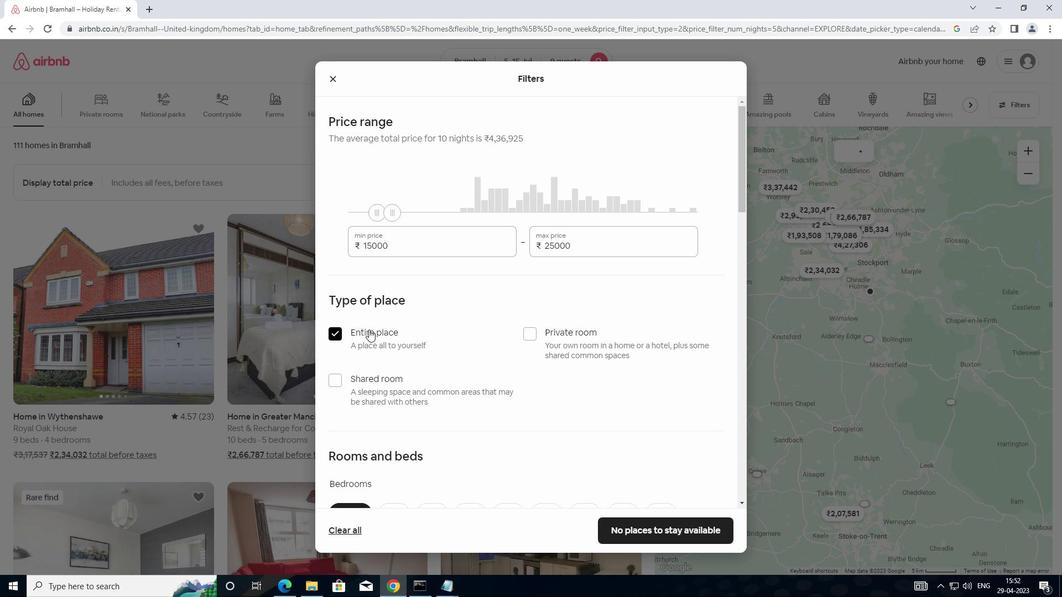 
Action: Mouse moved to (384, 332)
Screenshot: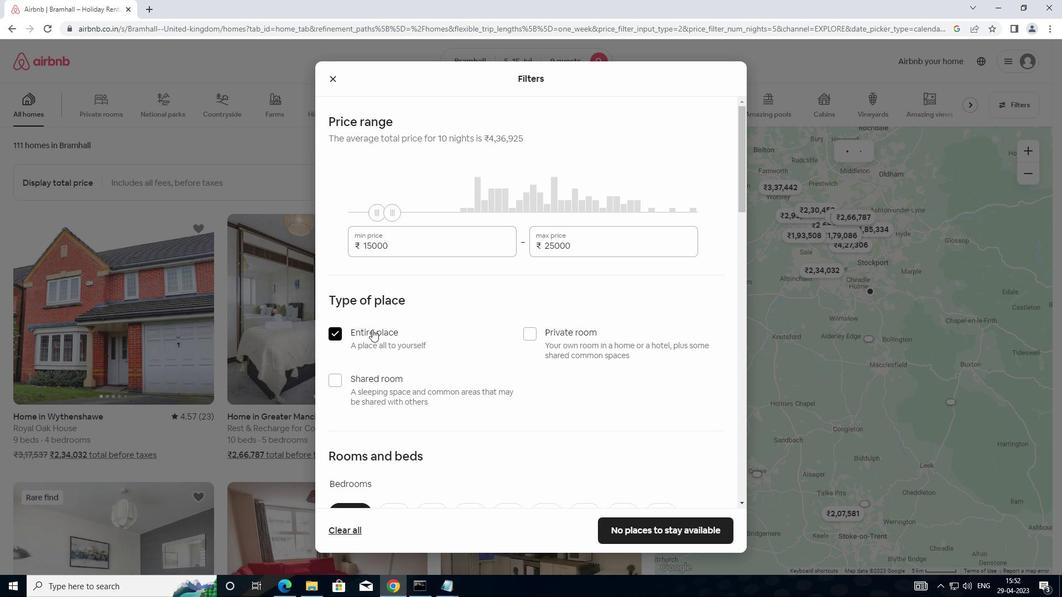 
Action: Mouse scrolled (384, 331) with delta (0, 0)
Screenshot: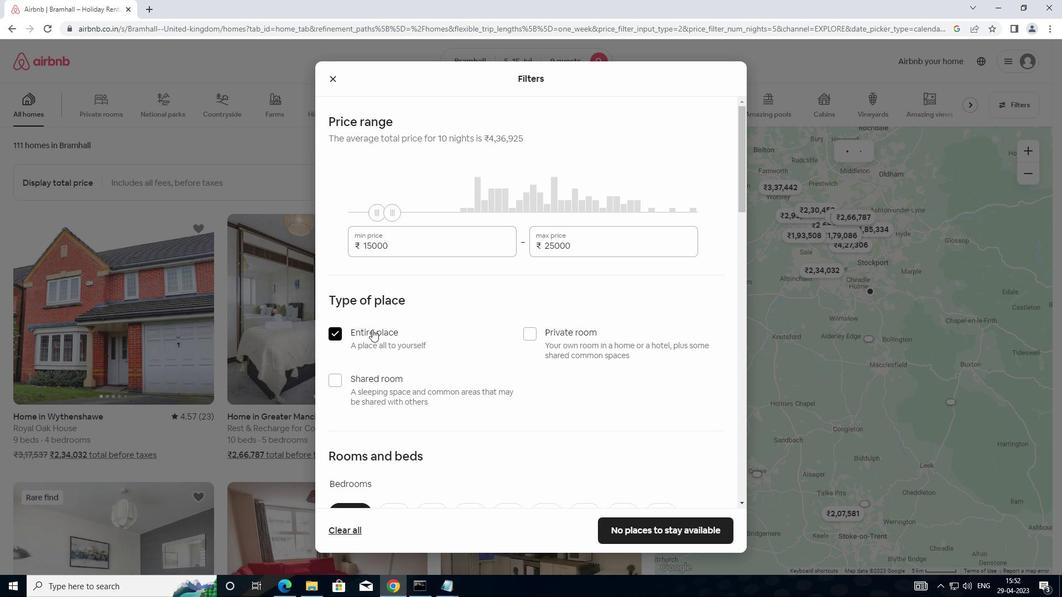 
Action: Mouse moved to (397, 328)
Screenshot: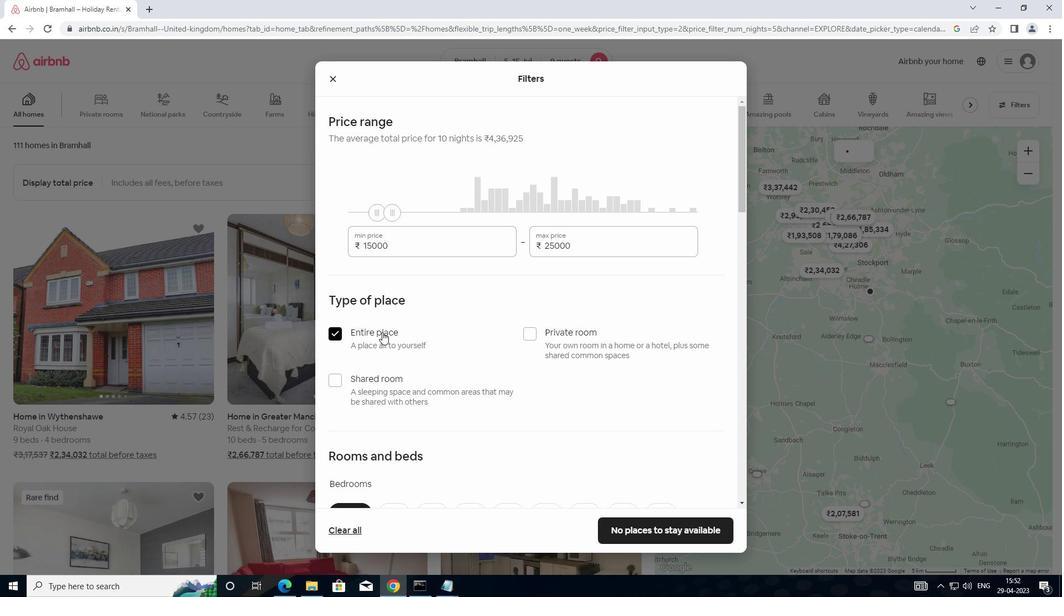 
Action: Mouse scrolled (397, 327) with delta (0, 0)
Screenshot: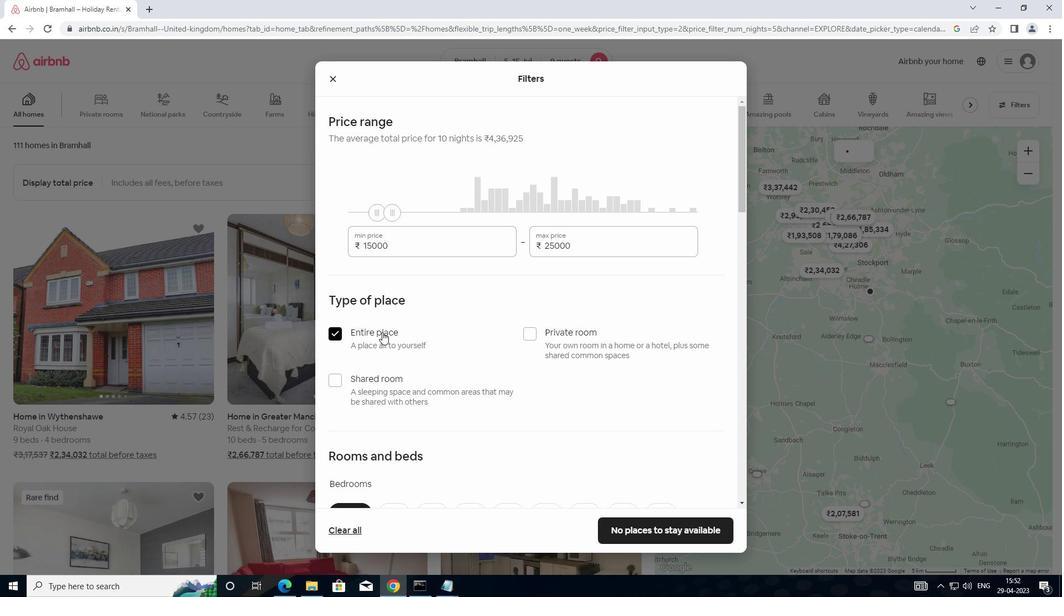 
Action: Mouse moved to (540, 291)
Screenshot: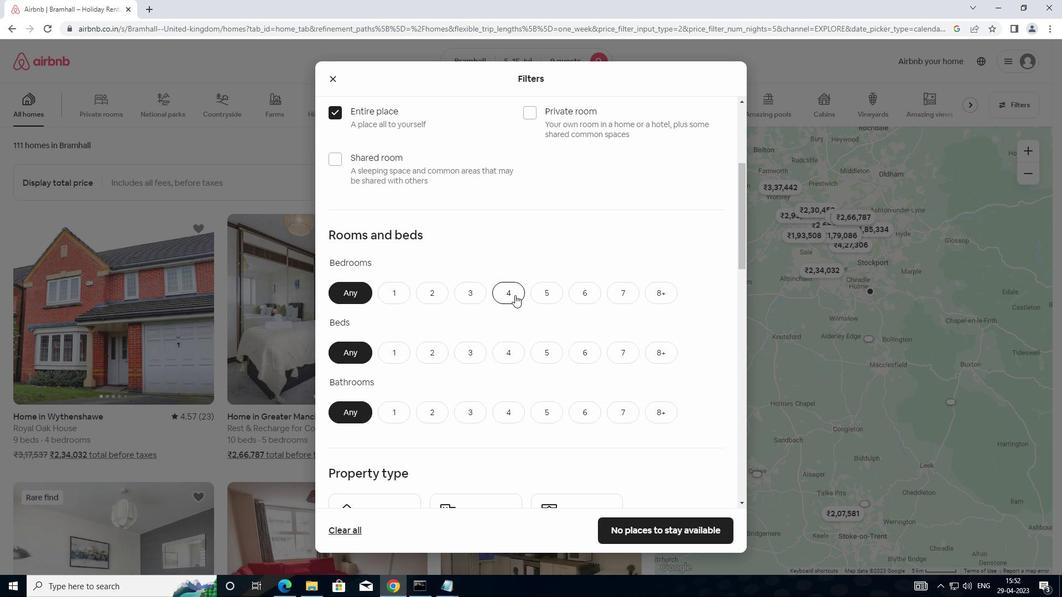 
Action: Mouse pressed left at (540, 291)
Screenshot: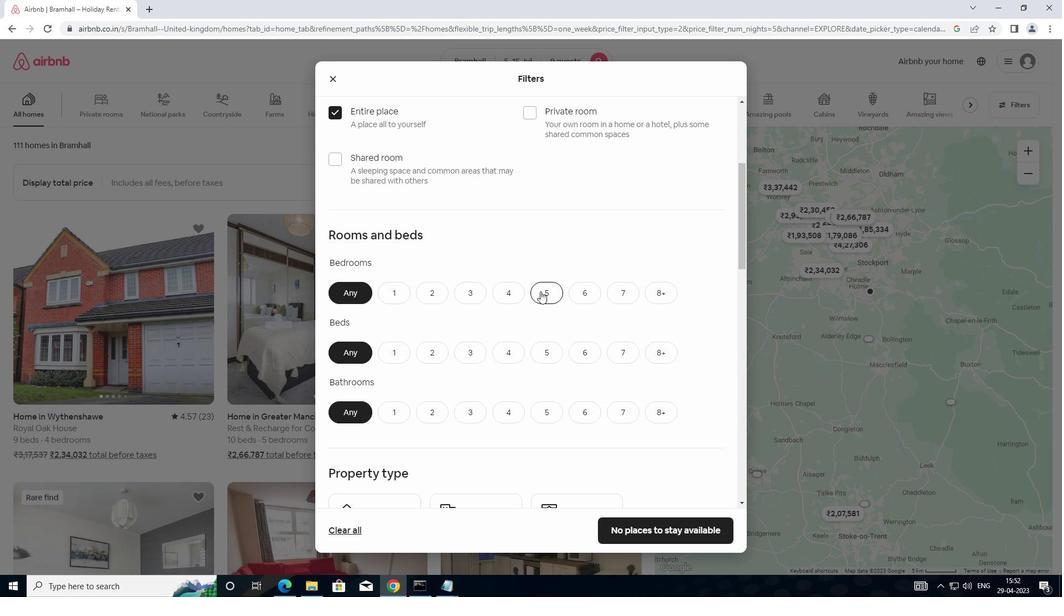 
Action: Mouse moved to (543, 349)
Screenshot: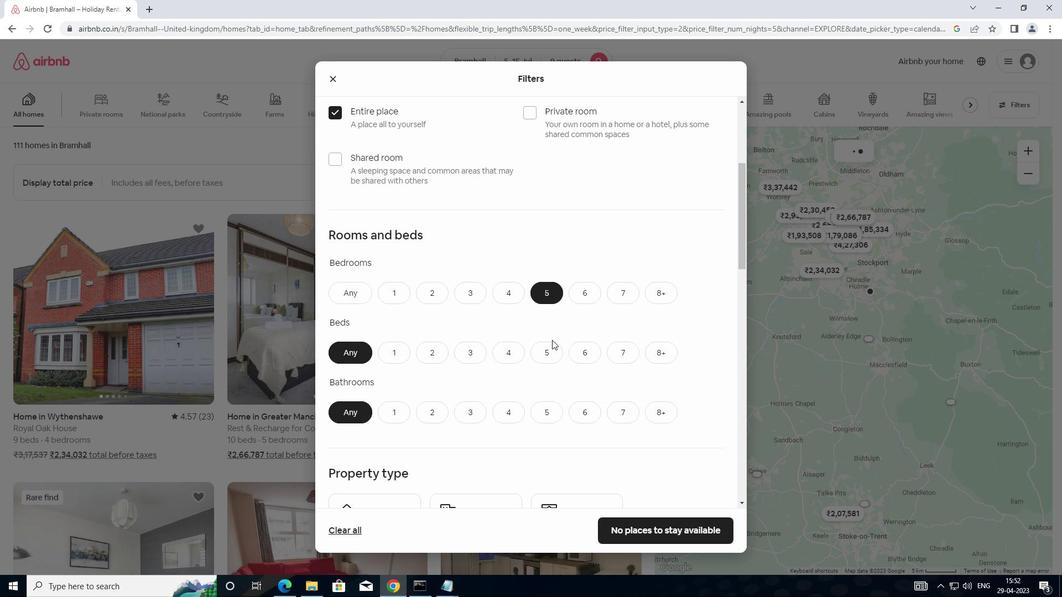 
Action: Mouse pressed left at (543, 349)
Screenshot: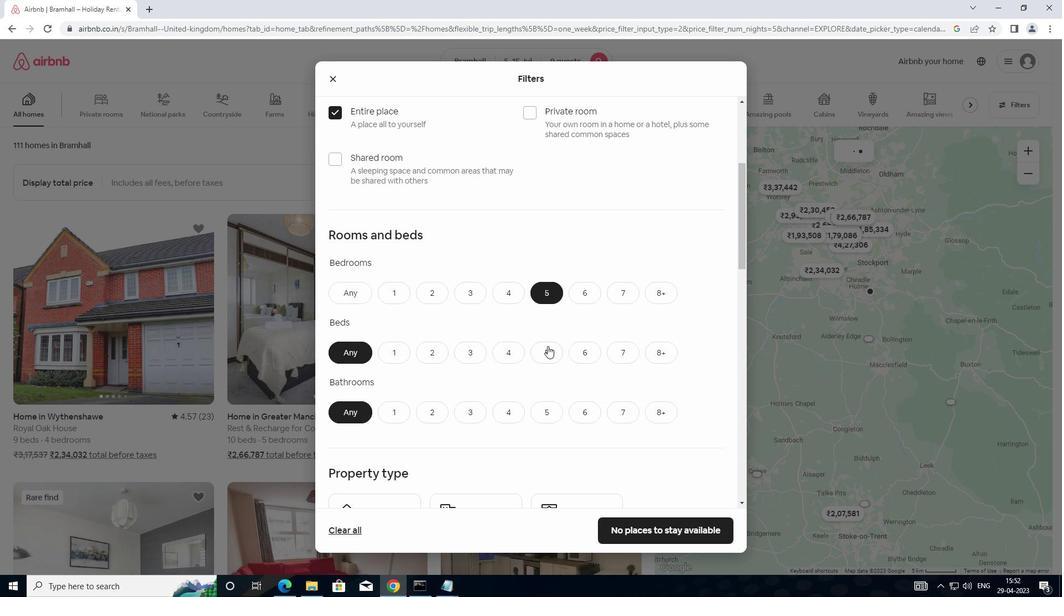 
Action: Mouse moved to (545, 419)
Screenshot: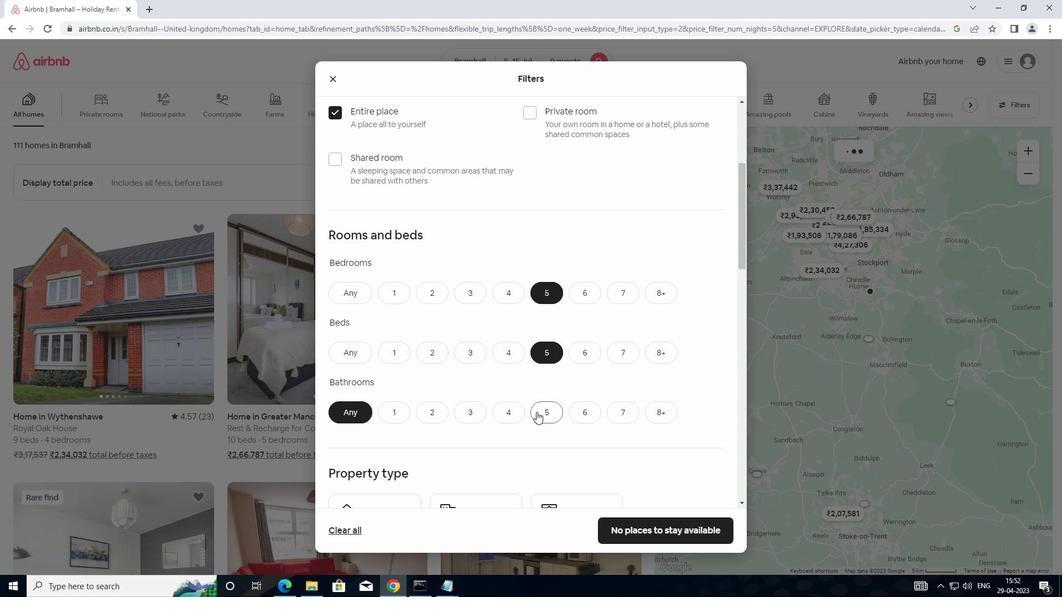 
Action: Mouse pressed left at (545, 419)
Screenshot: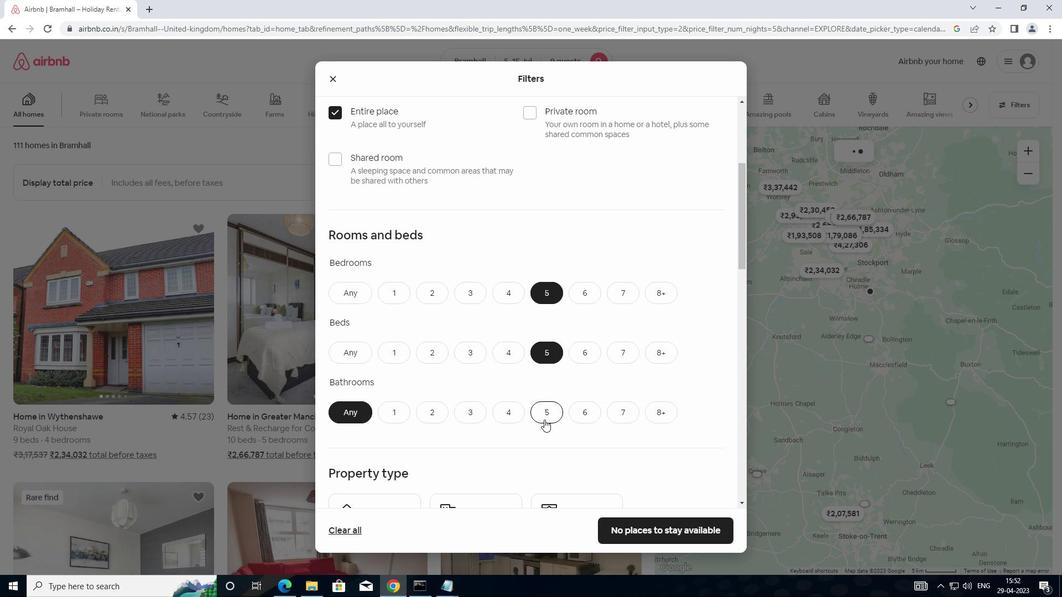 
Action: Mouse moved to (562, 393)
Screenshot: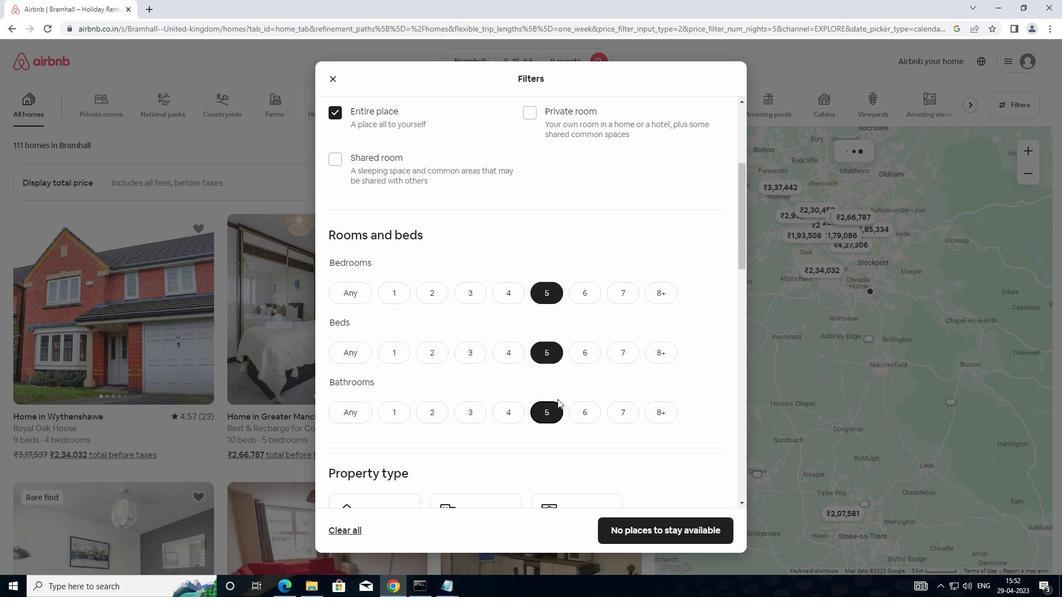 
Action: Mouse scrolled (562, 392) with delta (0, 0)
Screenshot: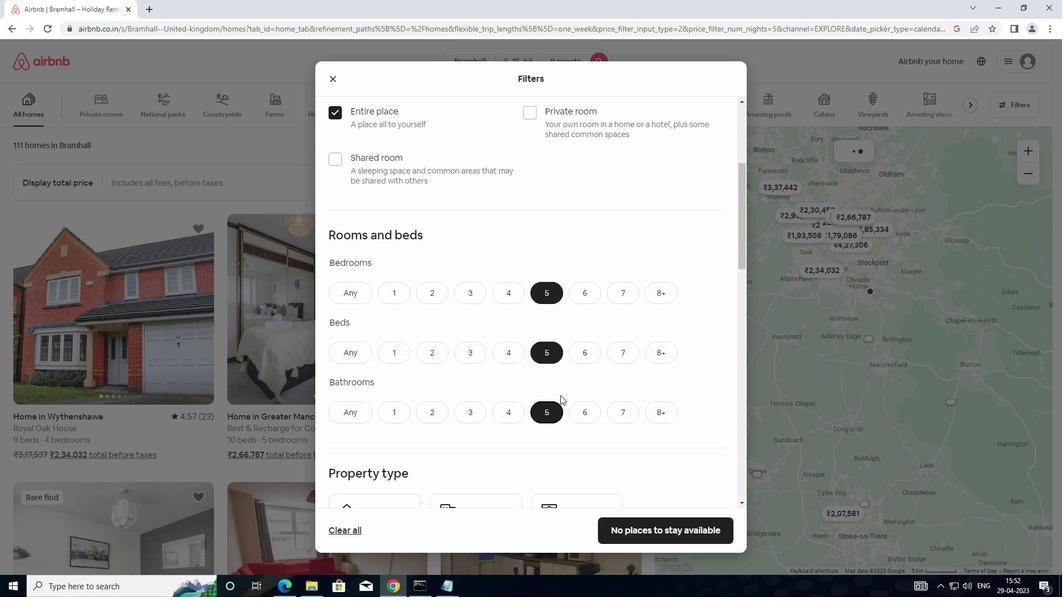 
Action: Mouse scrolled (562, 392) with delta (0, 0)
Screenshot: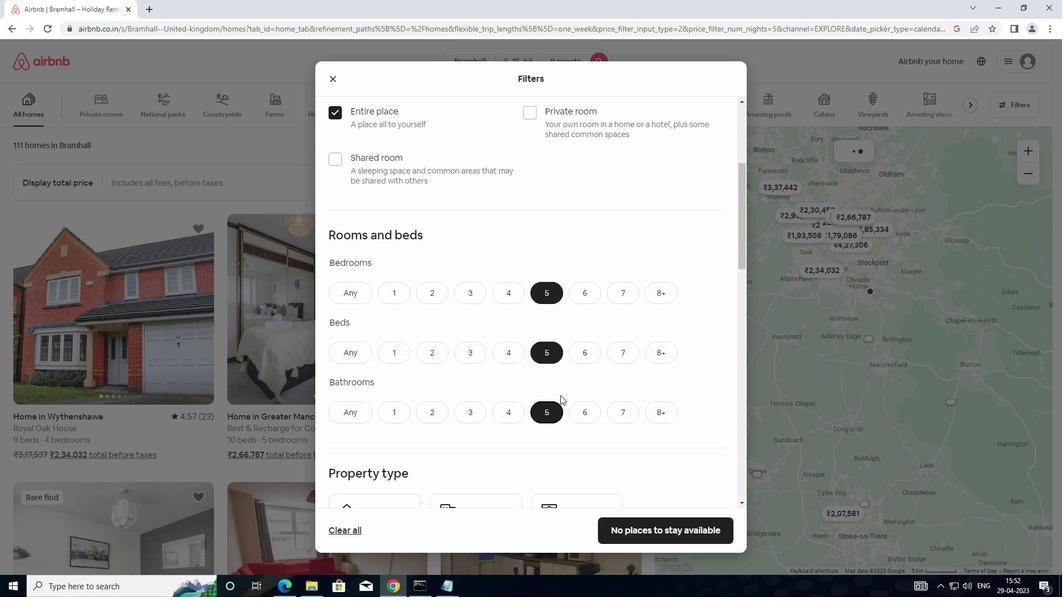 
Action: Mouse scrolled (562, 392) with delta (0, 0)
Screenshot: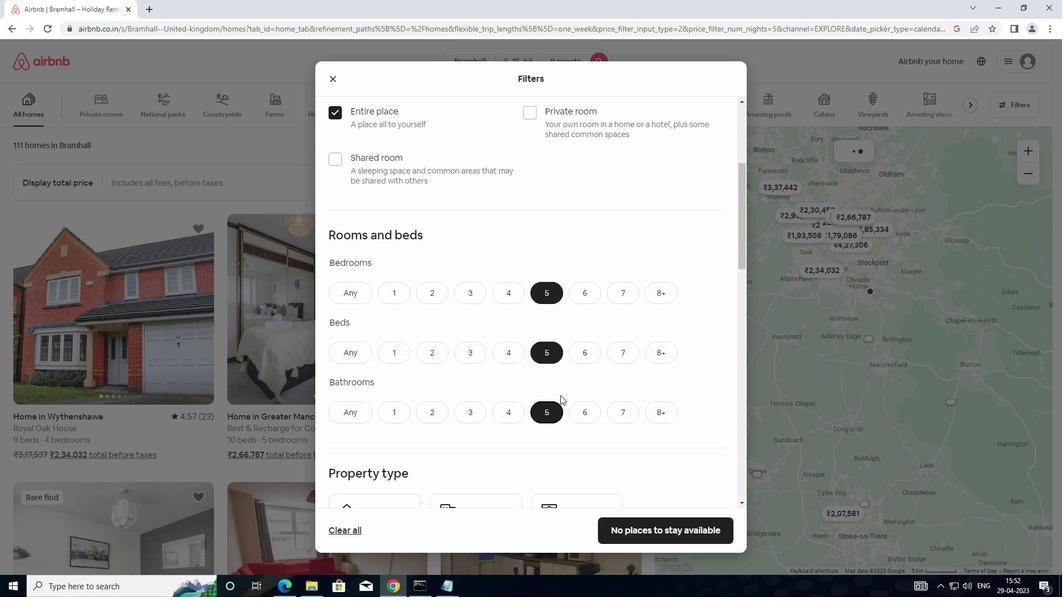 
Action: Mouse scrolled (562, 392) with delta (0, 0)
Screenshot: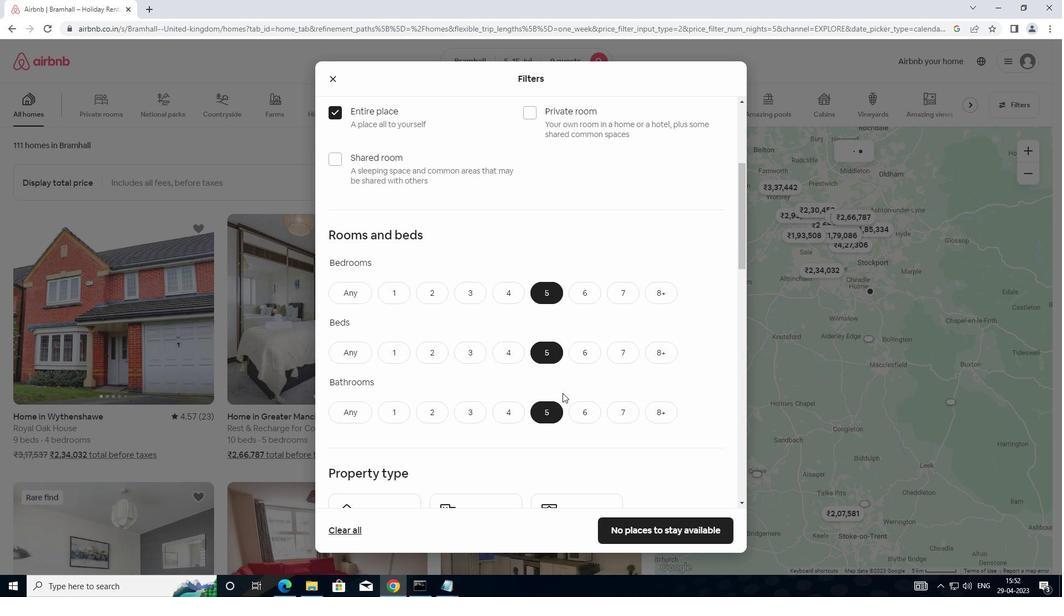 
Action: Mouse moved to (562, 393)
Screenshot: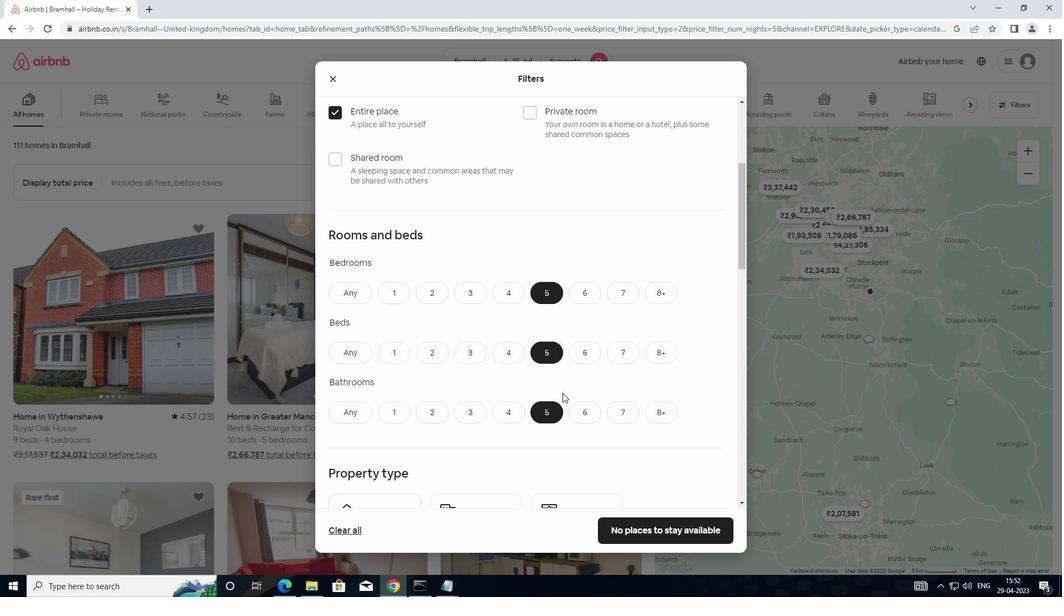 
Action: Mouse scrolled (562, 393) with delta (0, 0)
Screenshot: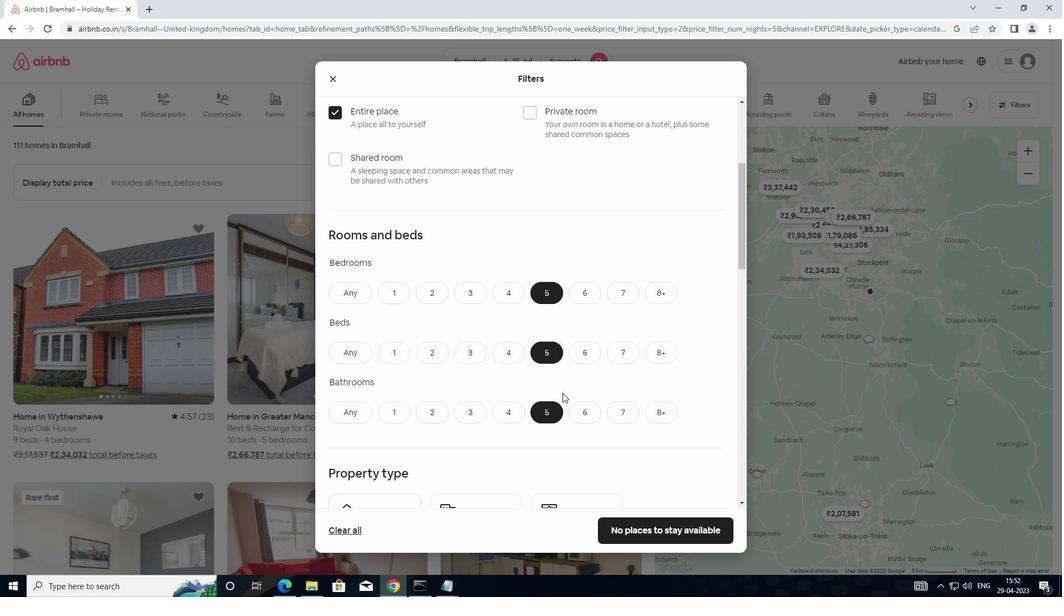 
Action: Mouse moved to (377, 251)
Screenshot: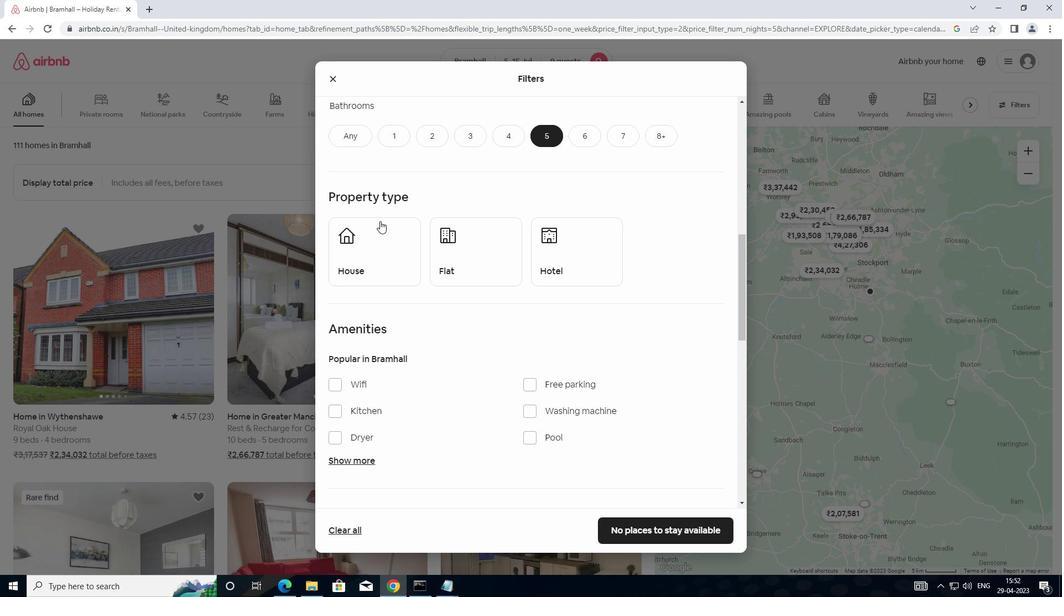 
Action: Mouse pressed left at (377, 251)
Screenshot: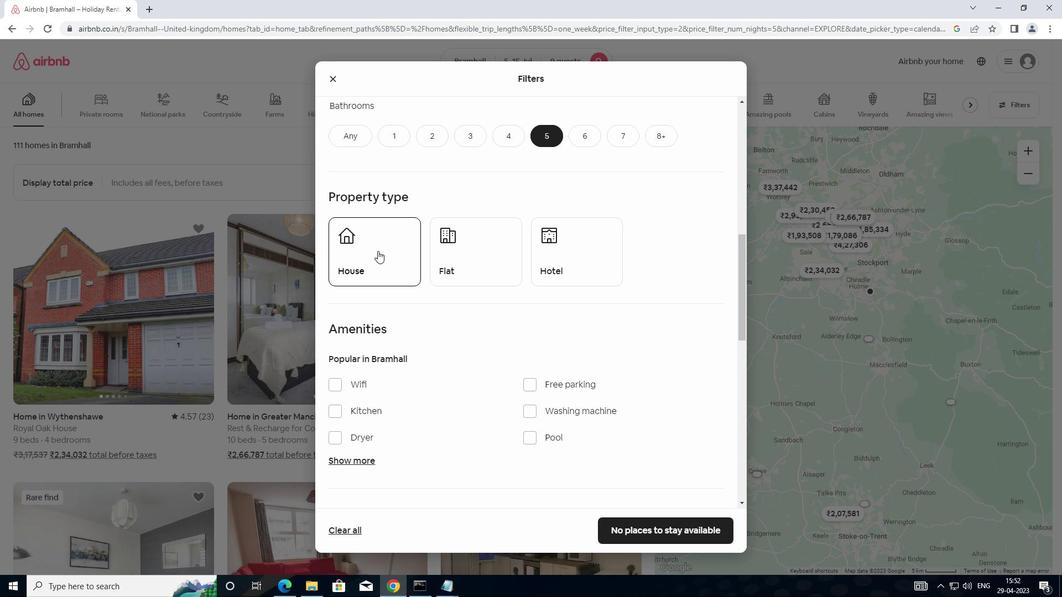 
Action: Mouse moved to (464, 259)
Screenshot: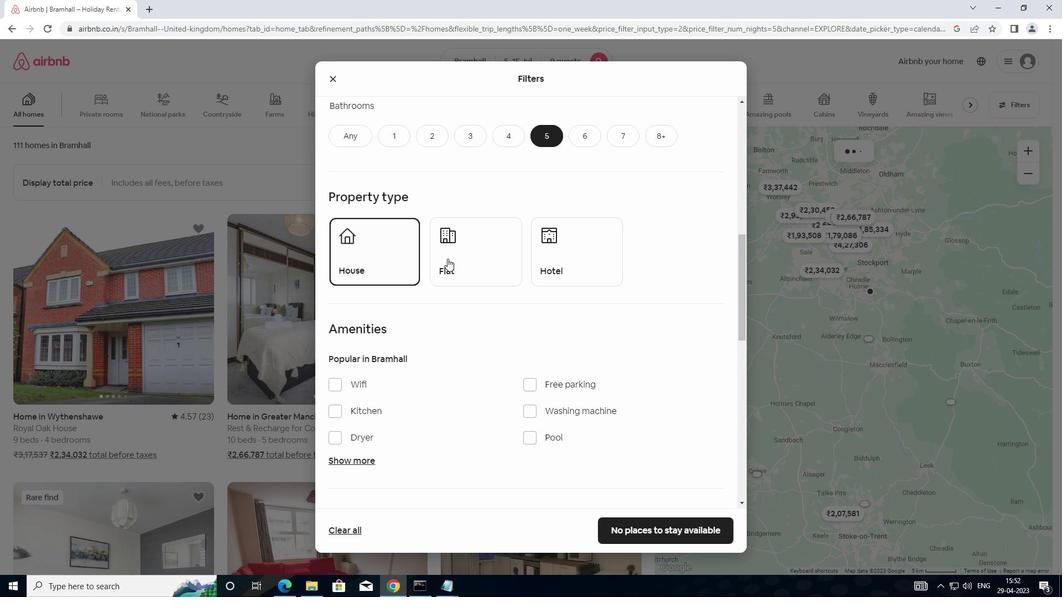 
Action: Mouse pressed left at (464, 259)
Screenshot: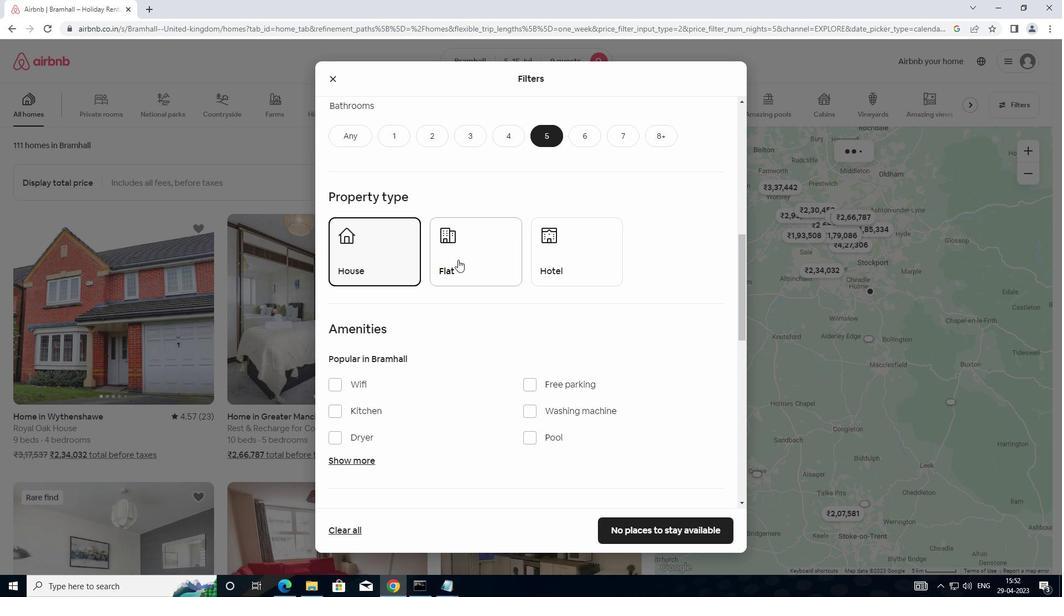 
Action: Mouse moved to (469, 303)
Screenshot: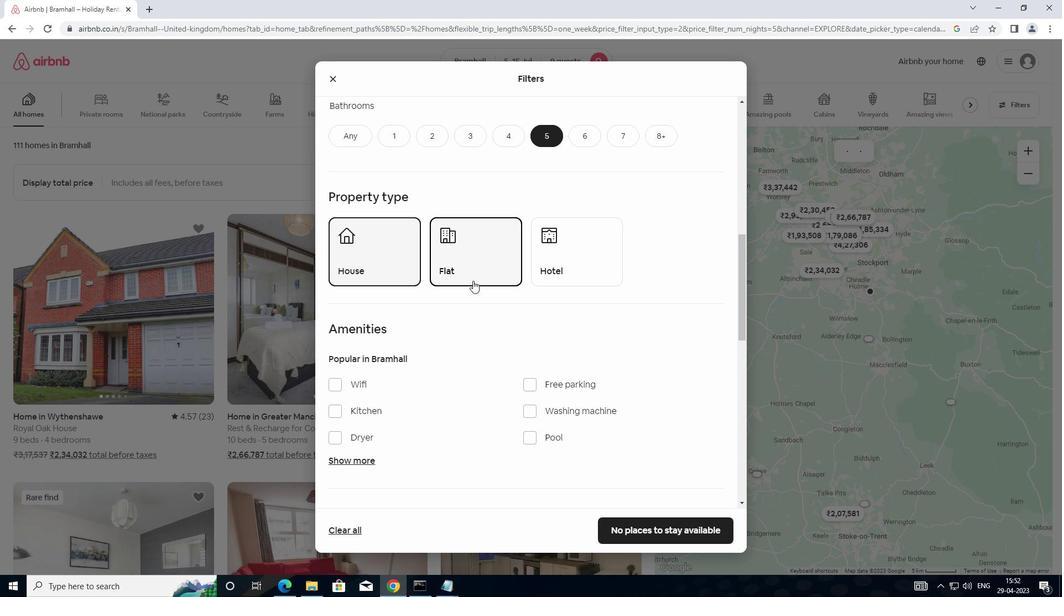 
Action: Mouse scrolled (469, 302) with delta (0, 0)
Screenshot: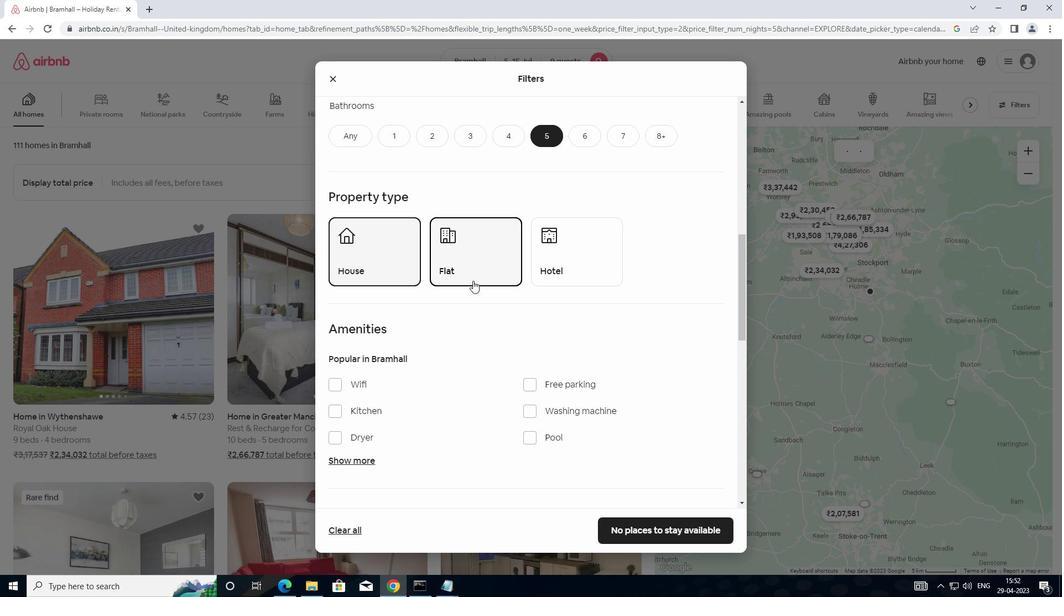
Action: Mouse moved to (469, 304)
Screenshot: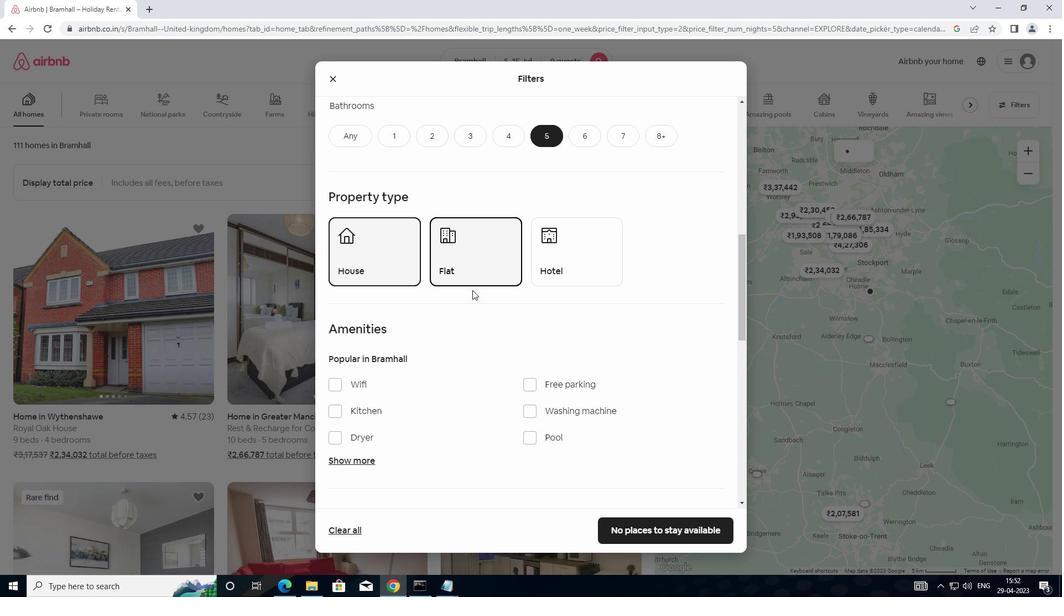 
Action: Mouse scrolled (469, 303) with delta (0, 0)
Screenshot: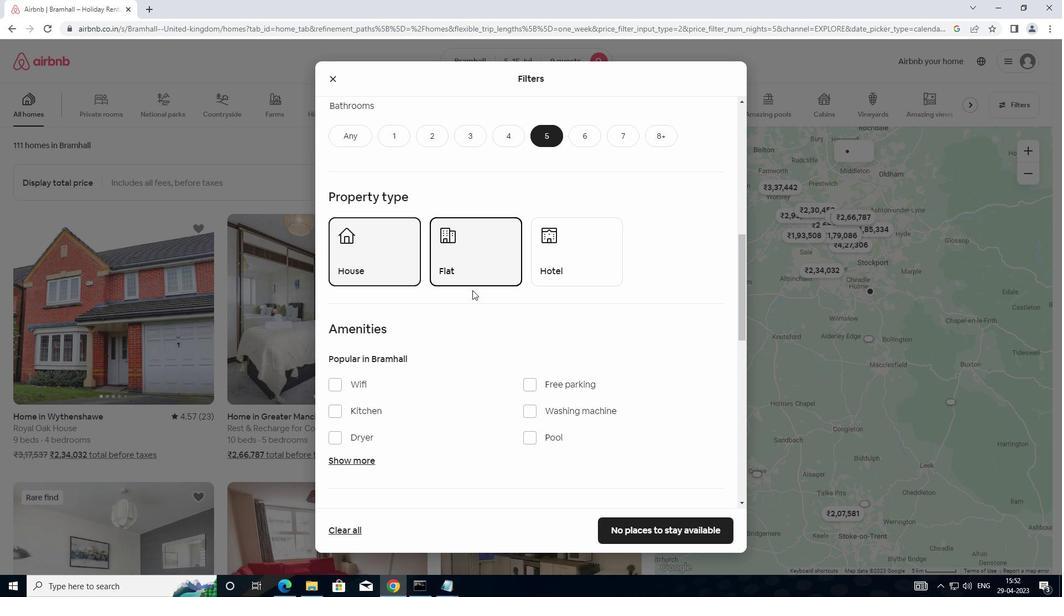 
Action: Mouse moved to (471, 307)
Screenshot: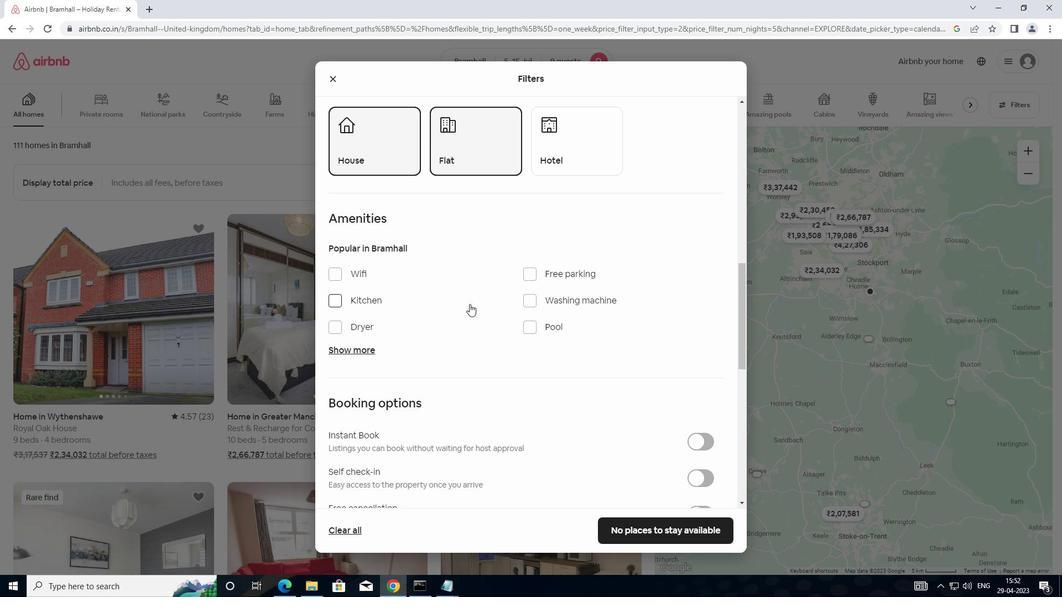 
Action: Mouse scrolled (471, 306) with delta (0, 0)
Screenshot: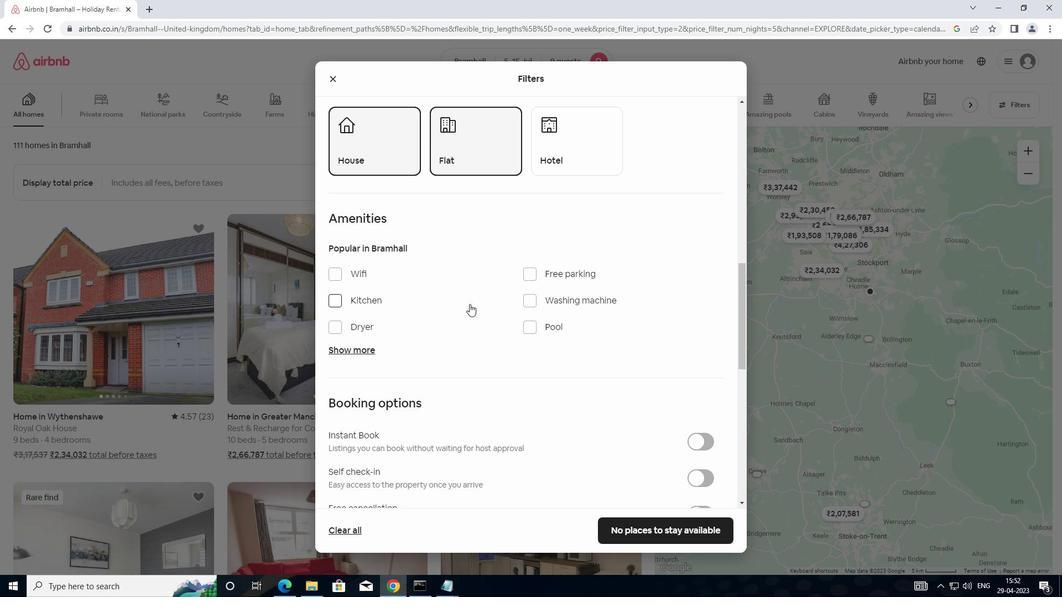 
Action: Mouse moved to (472, 307)
Screenshot: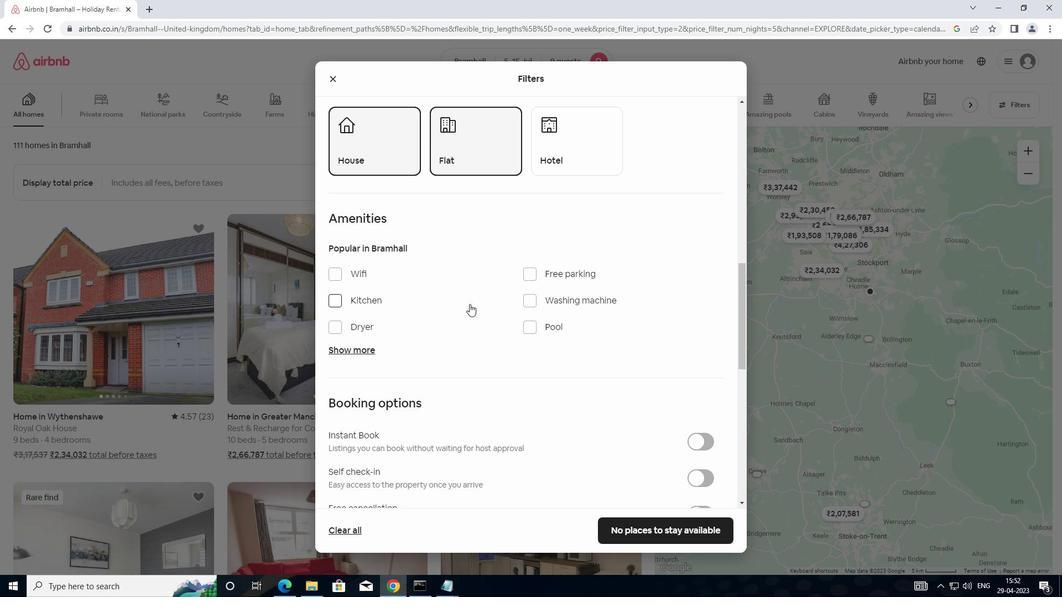 
Action: Mouse scrolled (472, 307) with delta (0, 0)
Screenshot: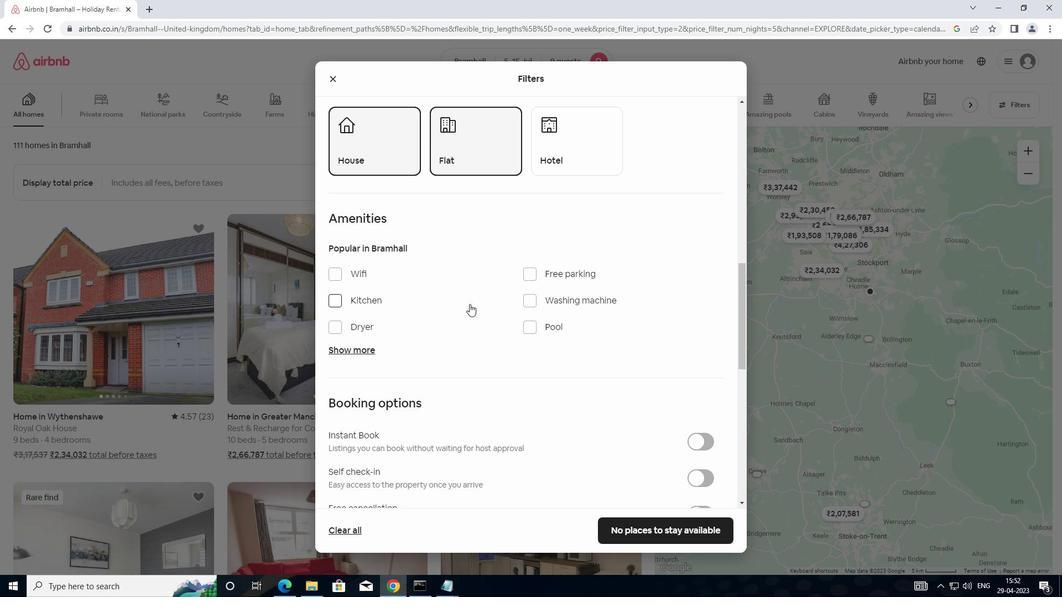 
Action: Mouse moved to (498, 299)
Screenshot: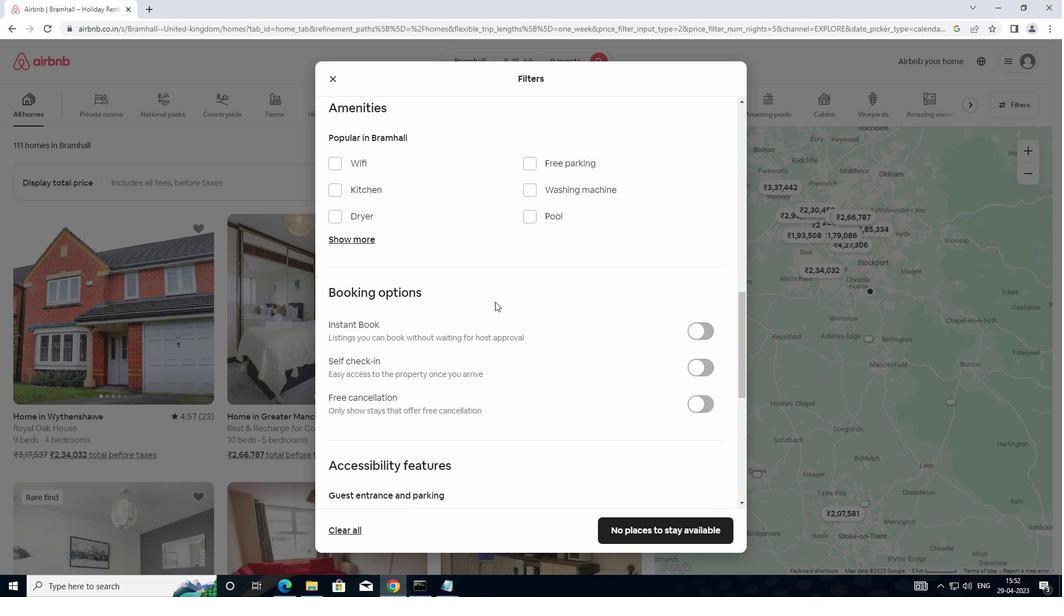 
Action: Mouse scrolled (498, 299) with delta (0, 0)
Screenshot: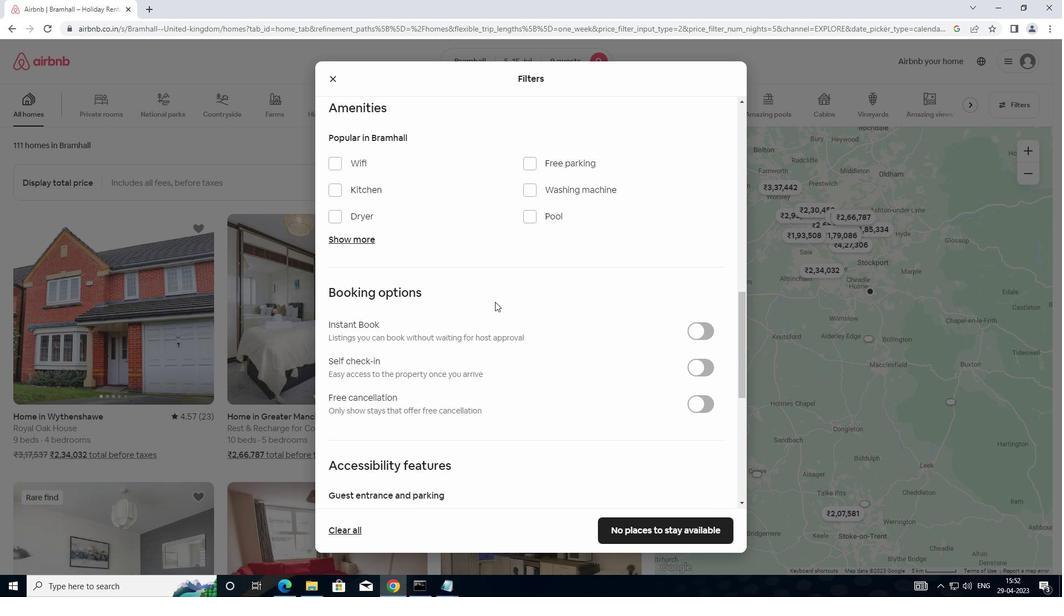 
Action: Mouse scrolled (498, 299) with delta (0, 0)
Screenshot: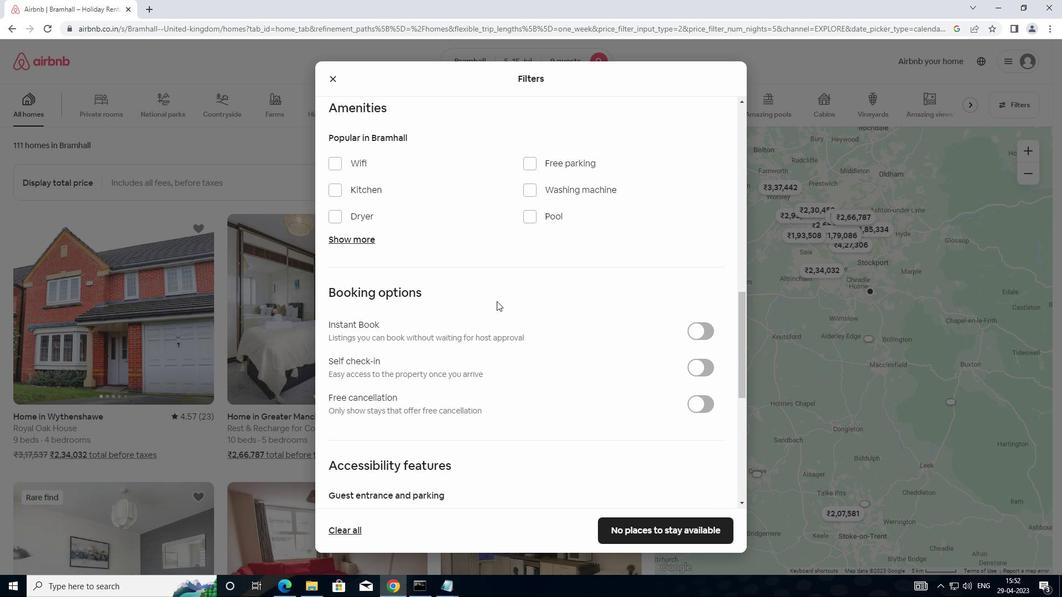 
Action: Mouse moved to (701, 263)
Screenshot: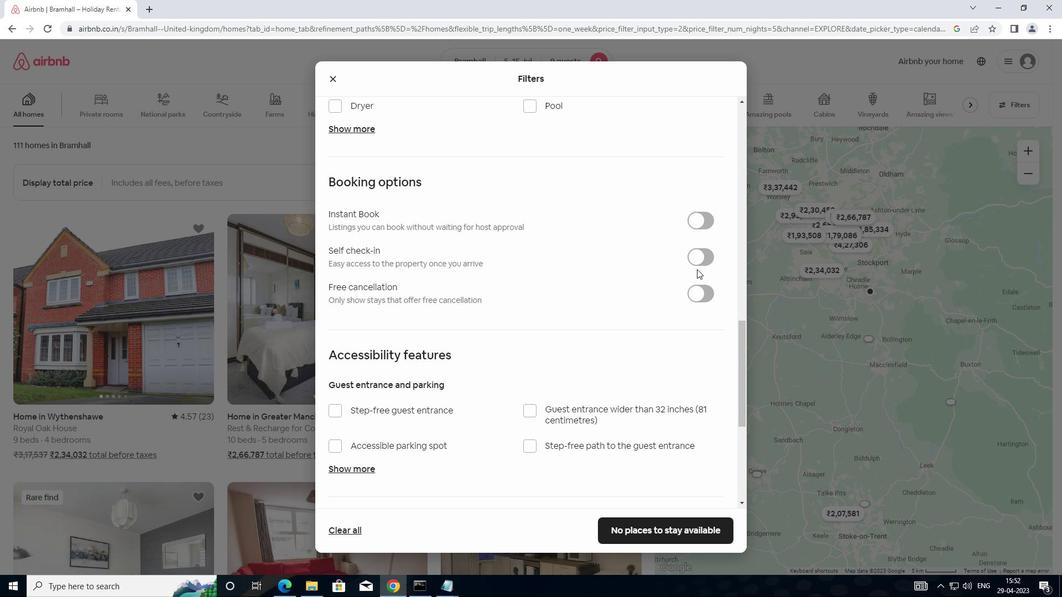 
Action: Mouse pressed left at (701, 263)
Screenshot: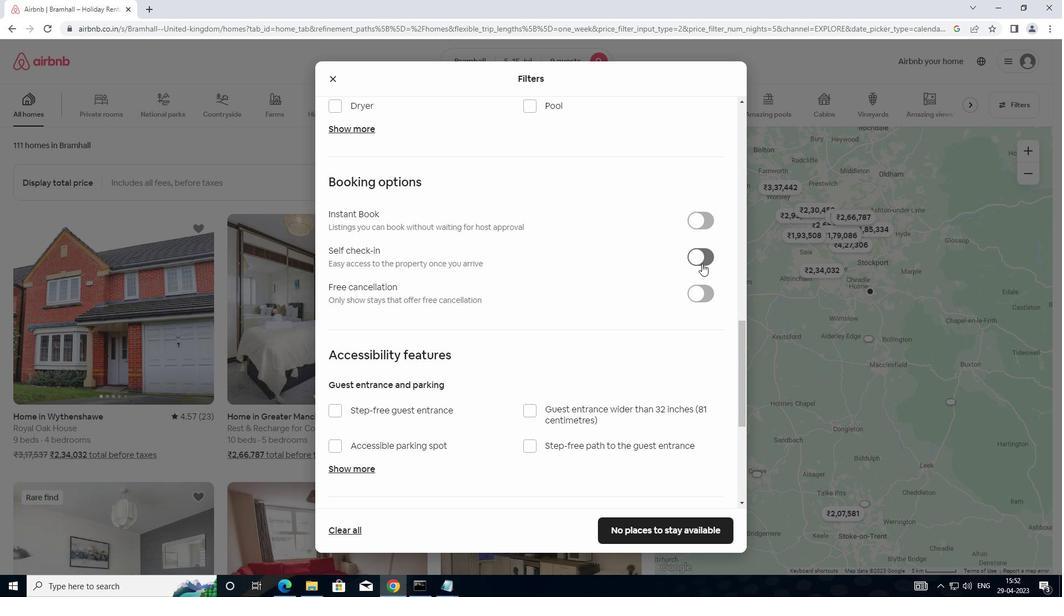 
Action: Mouse moved to (612, 376)
Screenshot: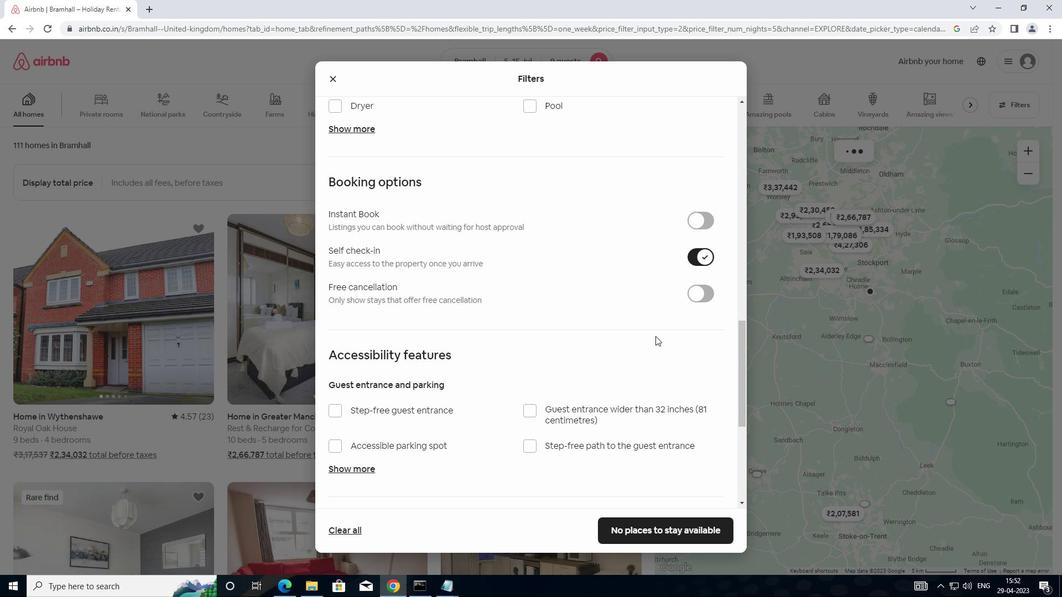 
Action: Mouse scrolled (612, 375) with delta (0, 0)
Screenshot: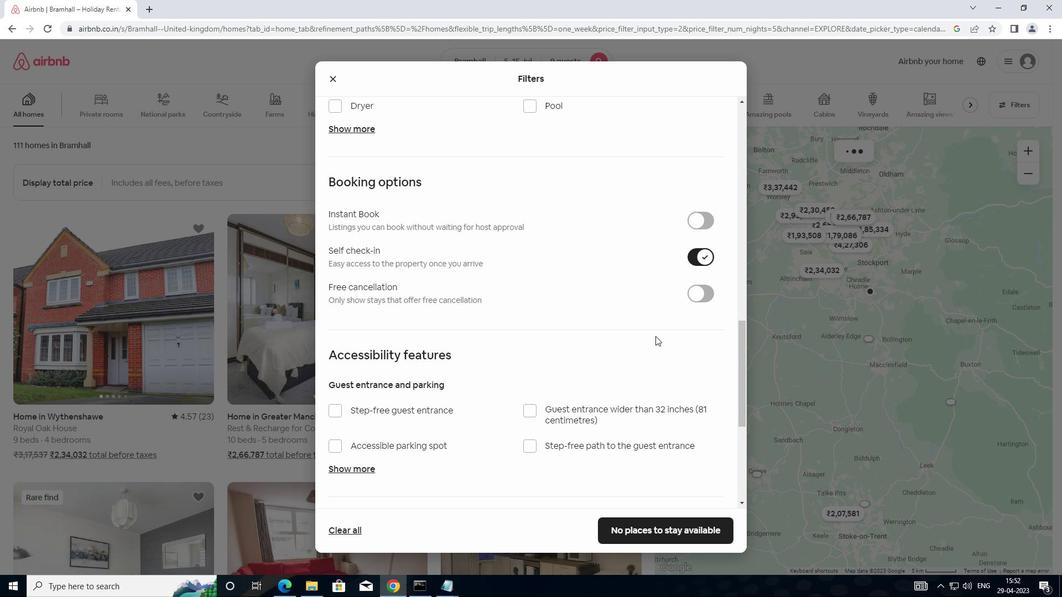 
Action: Mouse moved to (610, 383)
Screenshot: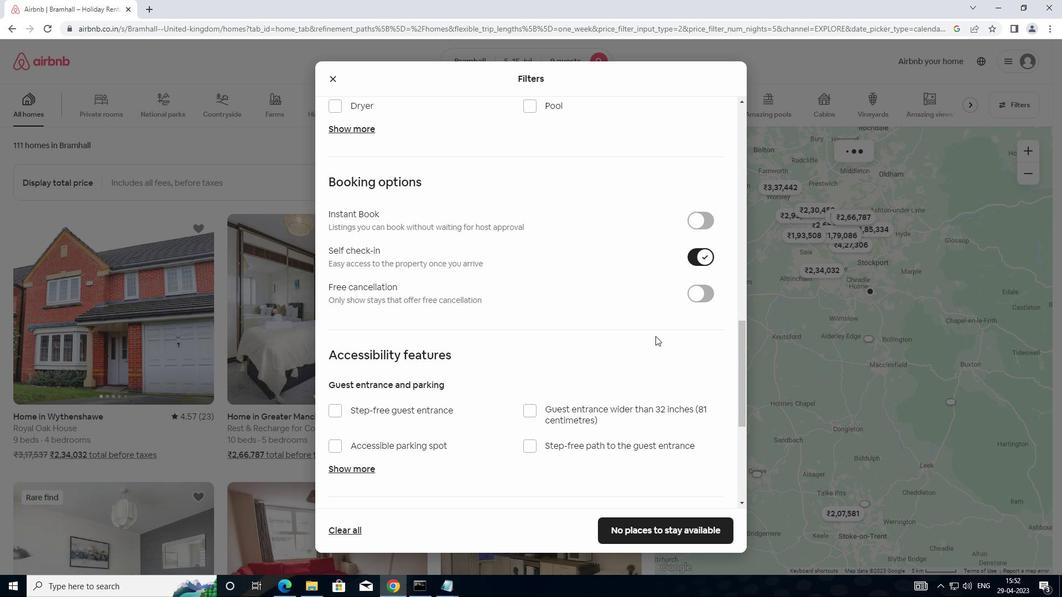 
Action: Mouse scrolled (610, 383) with delta (0, 0)
Screenshot: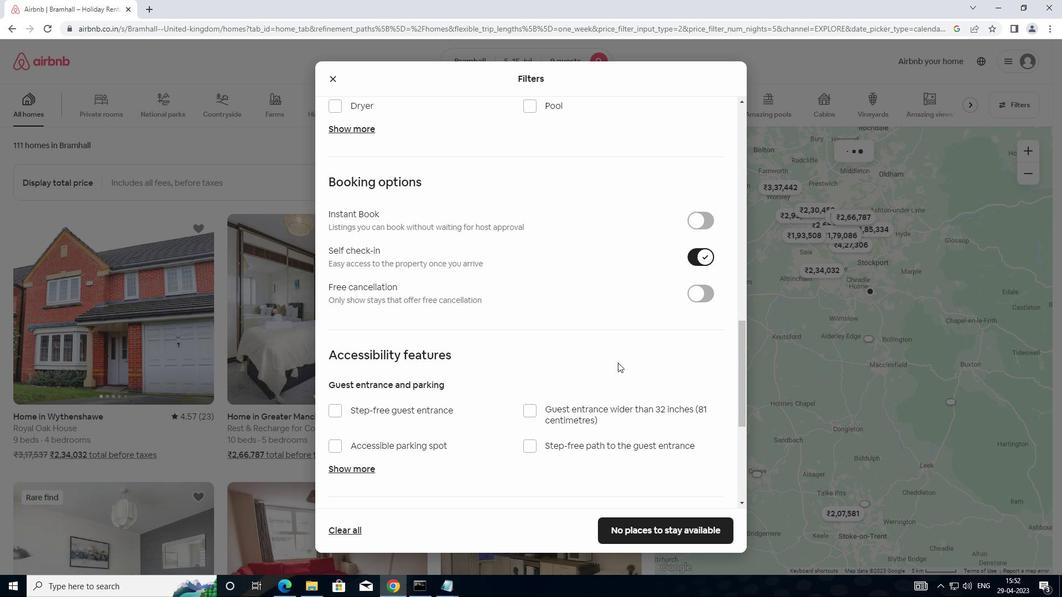 
Action: Mouse scrolled (610, 383) with delta (0, 0)
Screenshot: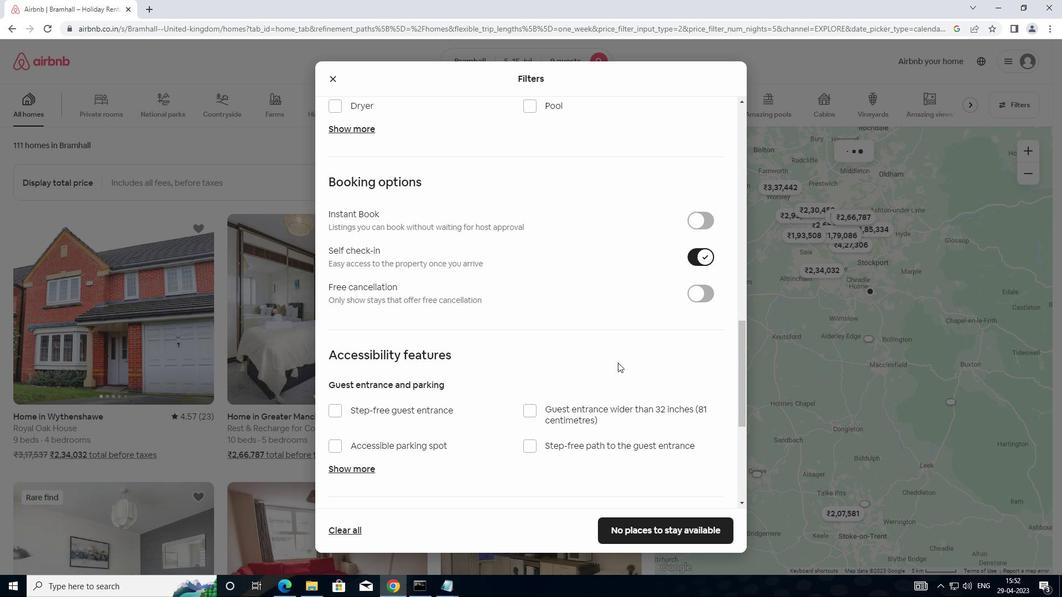 
Action: Mouse scrolled (610, 383) with delta (0, 0)
Screenshot: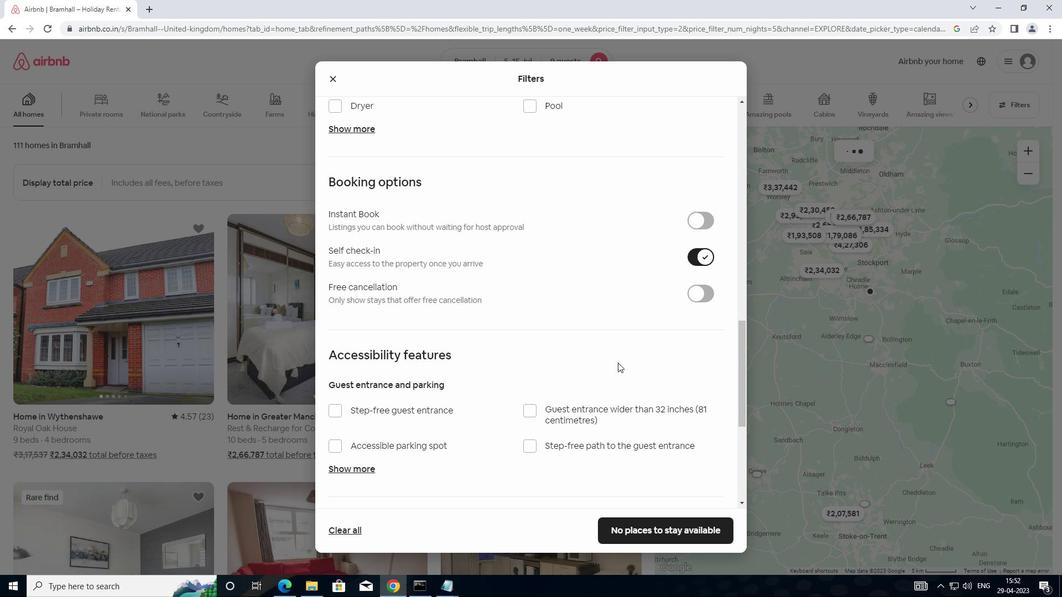 
Action: Mouse scrolled (610, 383) with delta (0, 0)
Screenshot: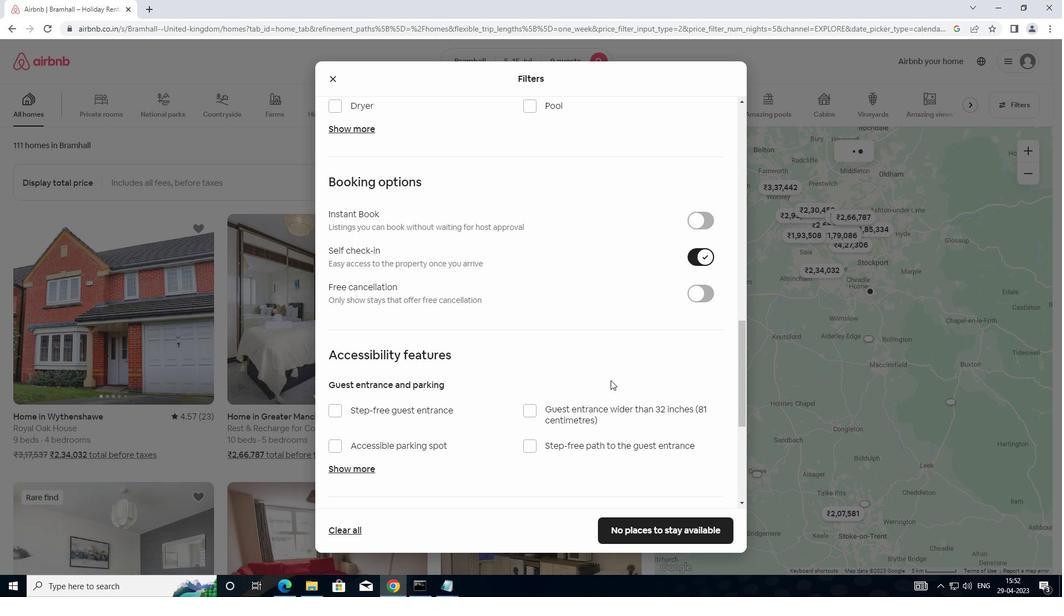 
Action: Mouse moved to (330, 433)
Screenshot: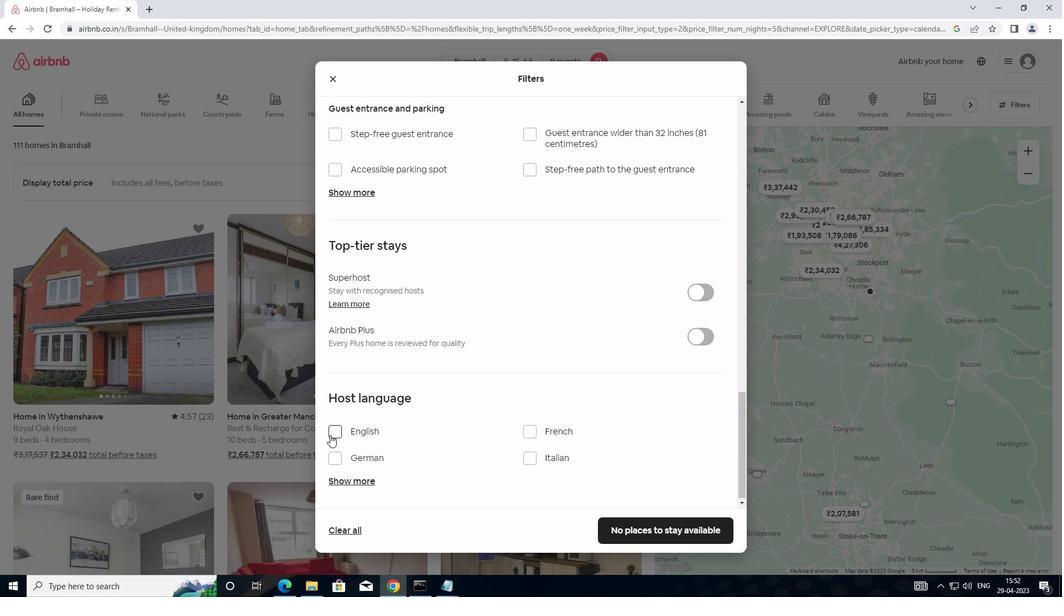 
Action: Mouse pressed left at (330, 433)
Screenshot: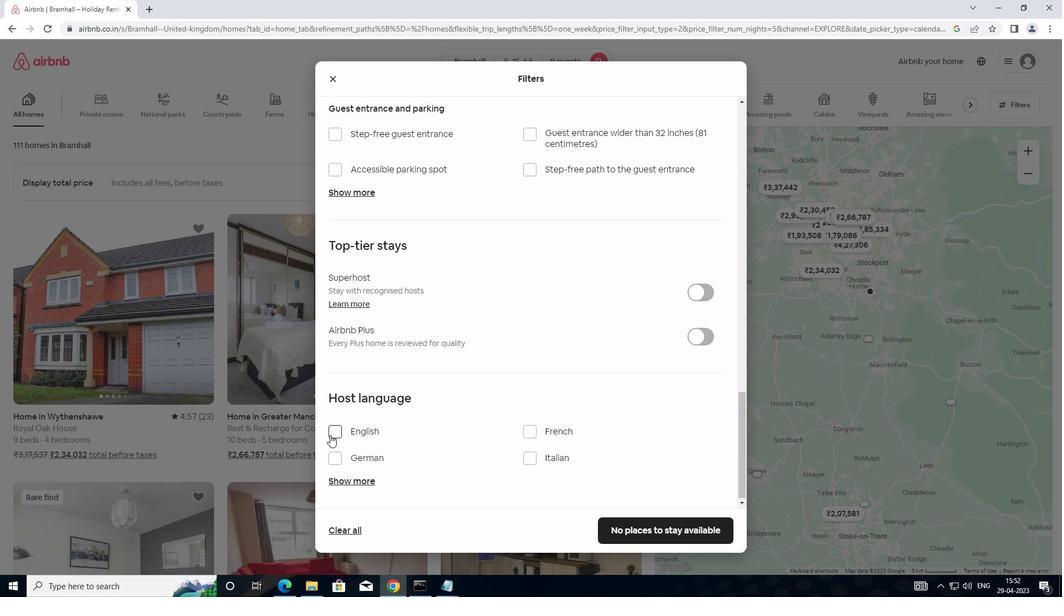 
Action: Mouse moved to (610, 527)
Screenshot: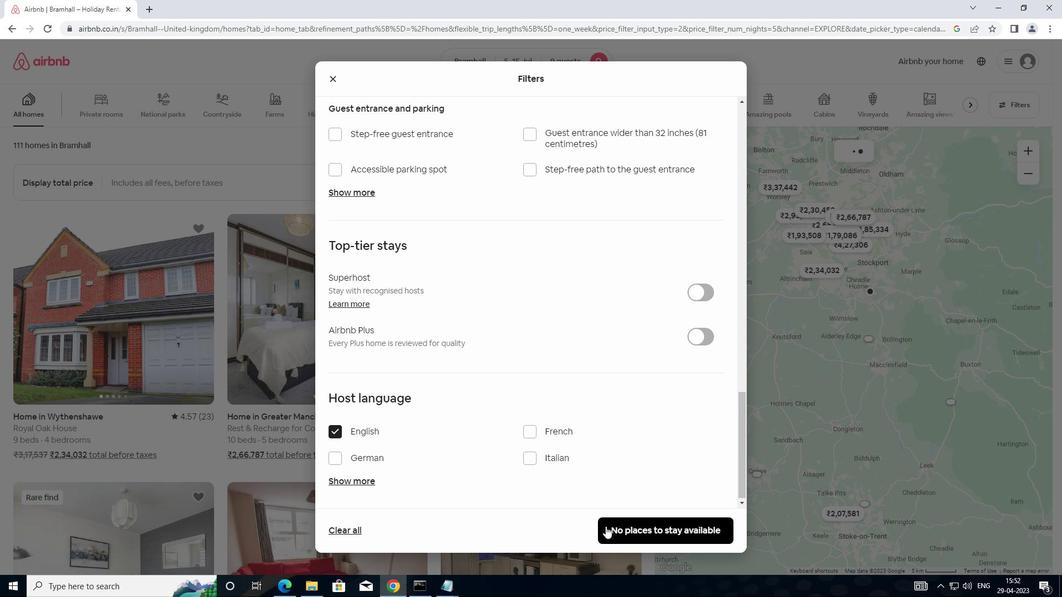 
Action: Mouse pressed left at (610, 527)
Screenshot: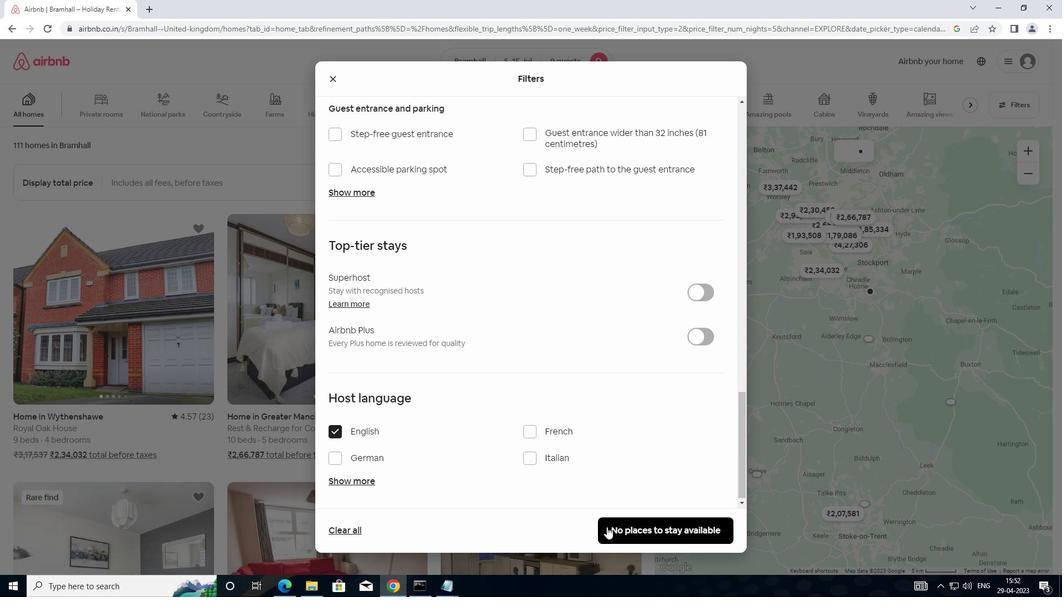 
Action: Mouse moved to (612, 522)
Screenshot: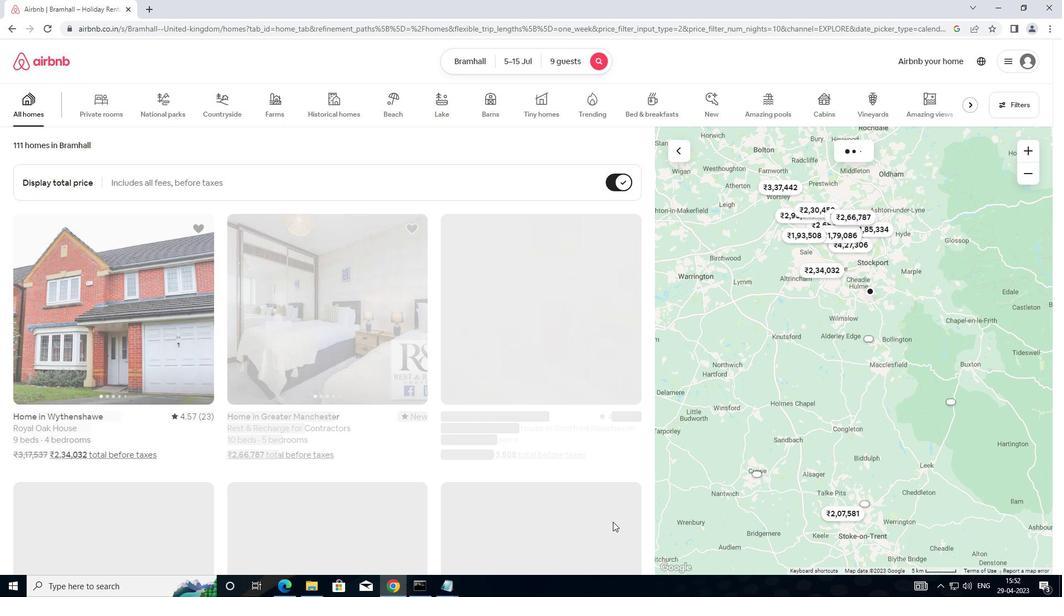 
